 Task: Create a due date automation trigger when advanced on, on the monday before a card is due add dates starting in between 1 and 5 days at 11:00 AM.
Action: Mouse moved to (834, 253)
Screenshot: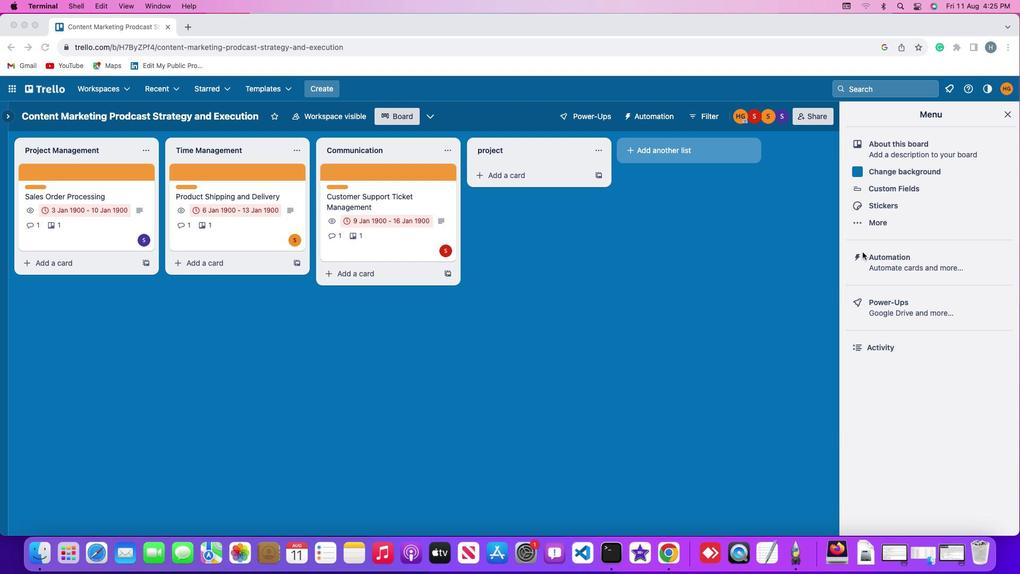 
Action: Mouse pressed left at (834, 253)
Screenshot: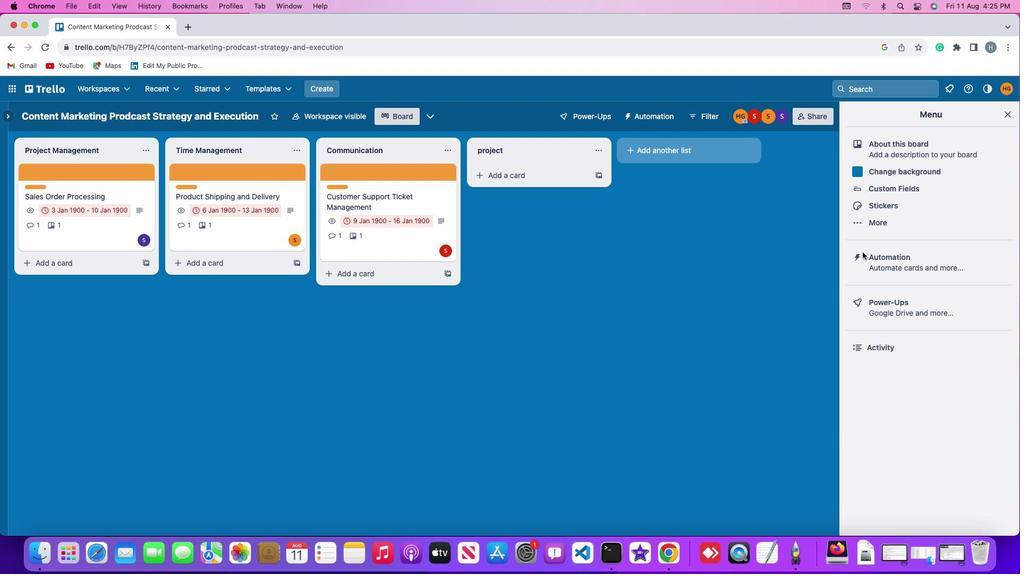 
Action: Mouse pressed left at (834, 253)
Screenshot: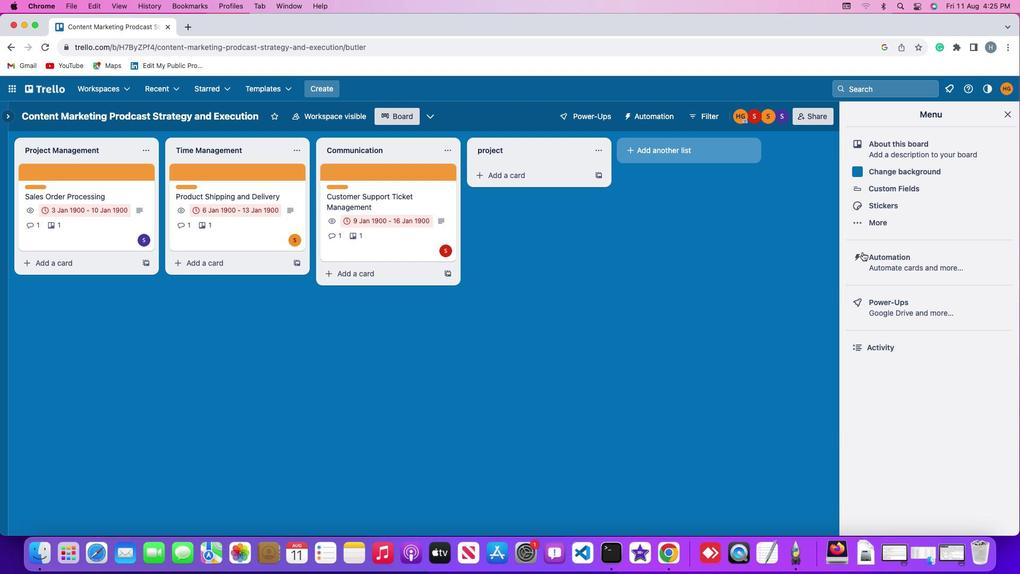 
Action: Mouse moved to (78, 252)
Screenshot: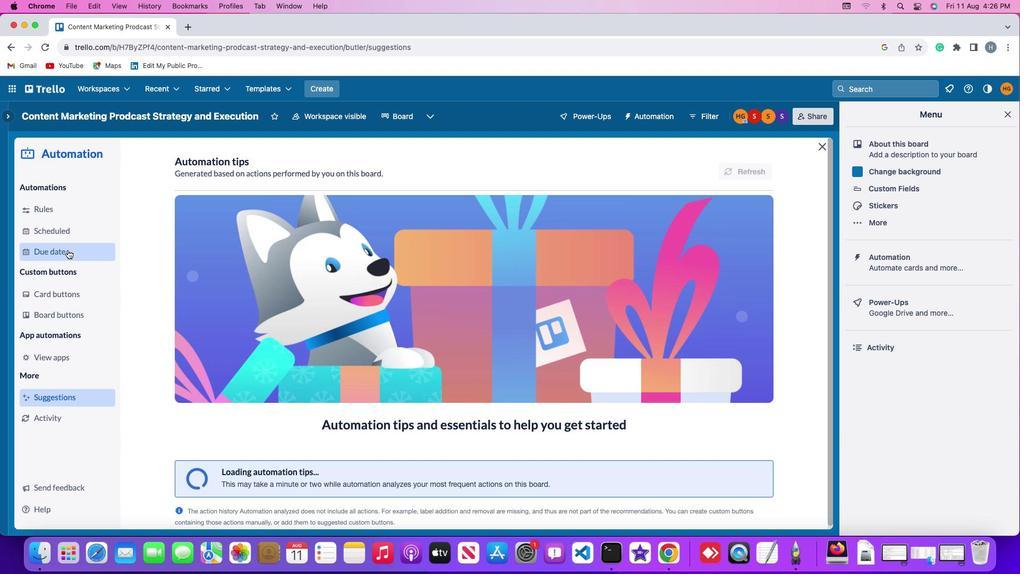 
Action: Mouse pressed left at (78, 252)
Screenshot: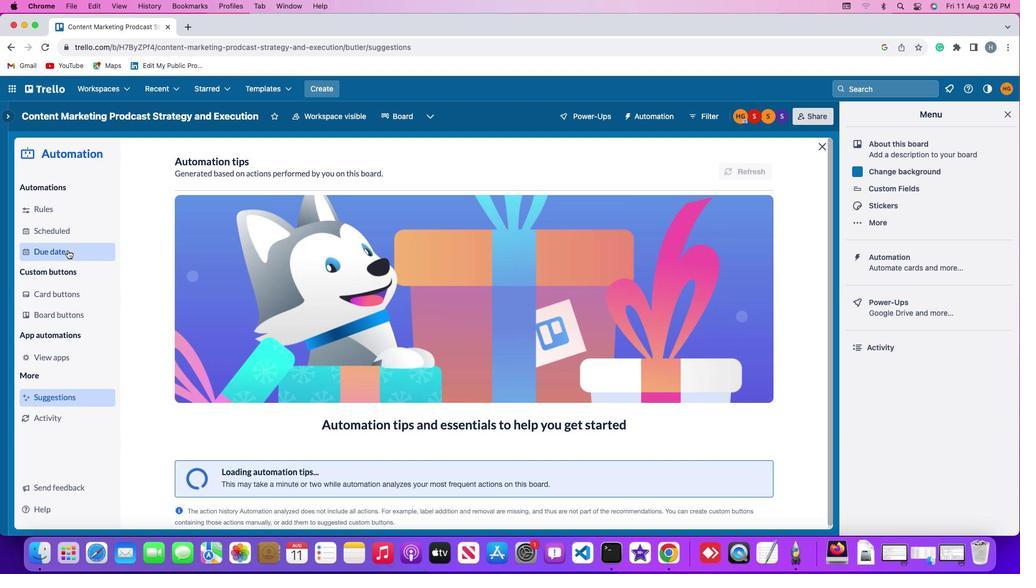 
Action: Mouse moved to (684, 214)
Screenshot: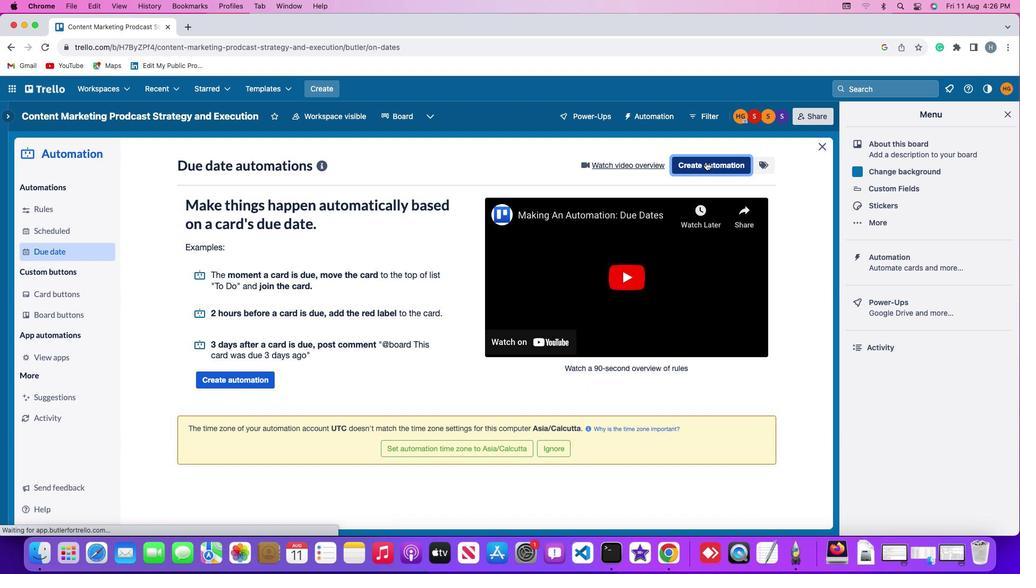 
Action: Mouse pressed left at (684, 214)
Screenshot: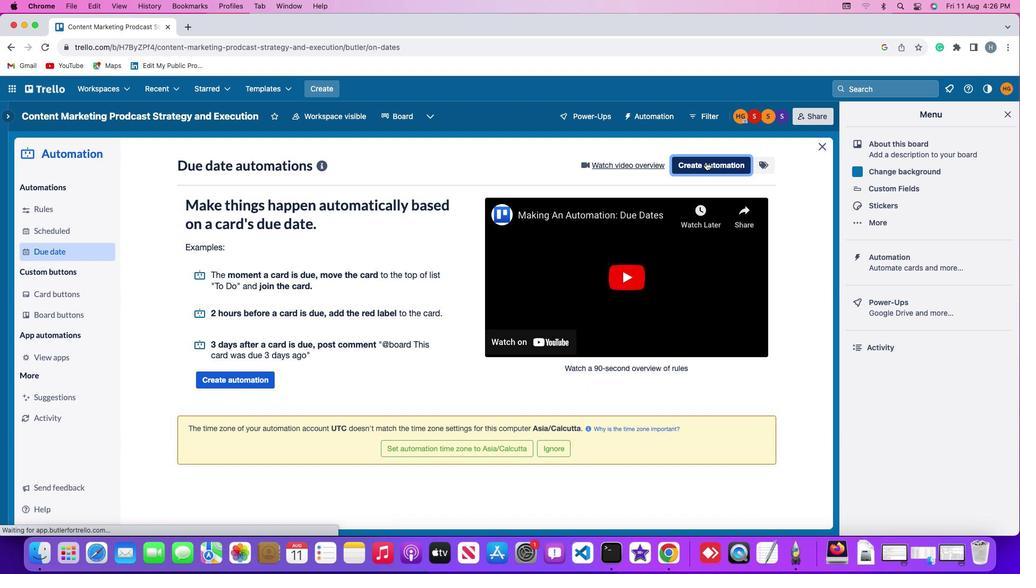 
Action: Mouse moved to (234, 261)
Screenshot: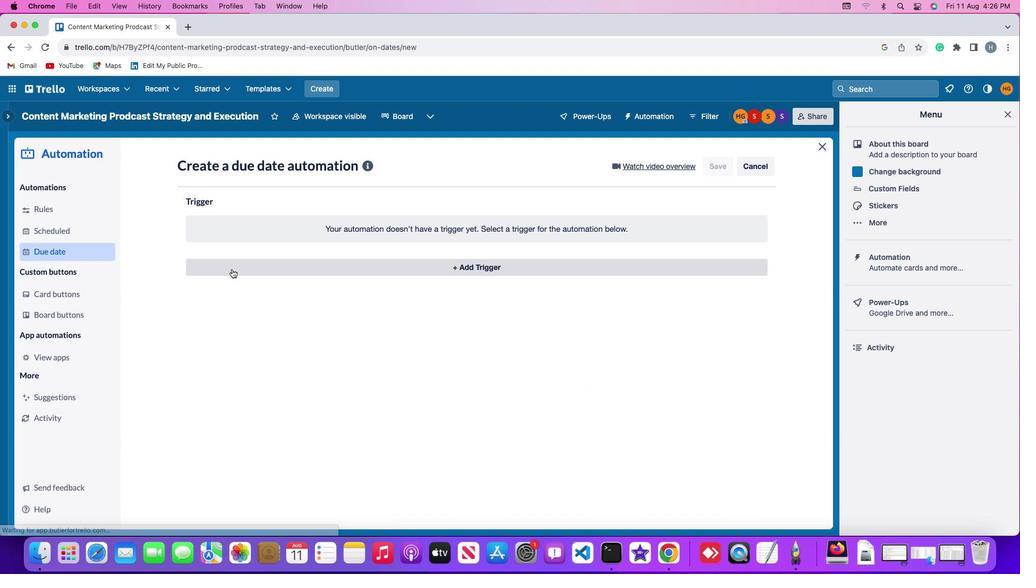 
Action: Mouse pressed left at (234, 261)
Screenshot: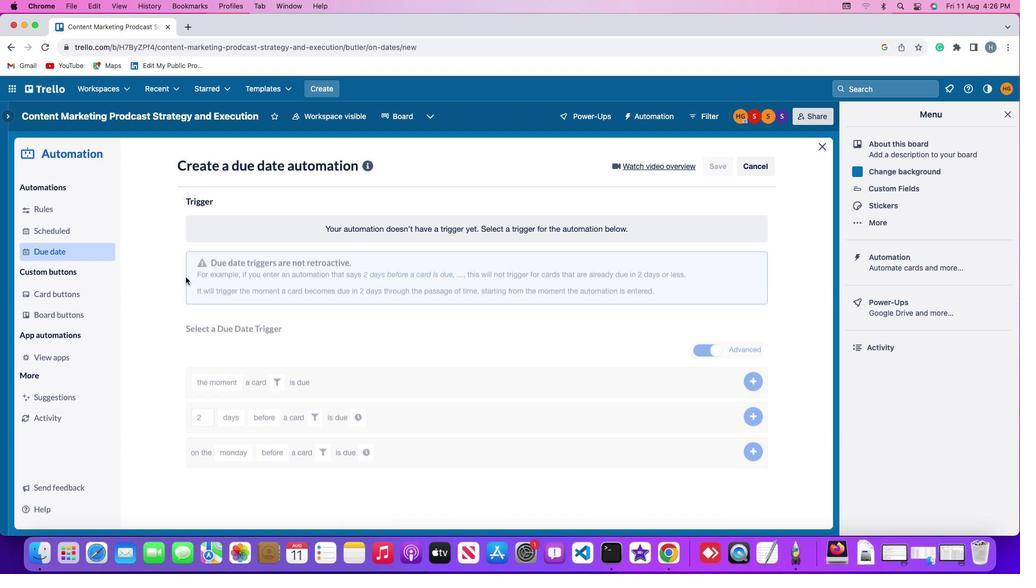 
Action: Mouse moved to (241, 345)
Screenshot: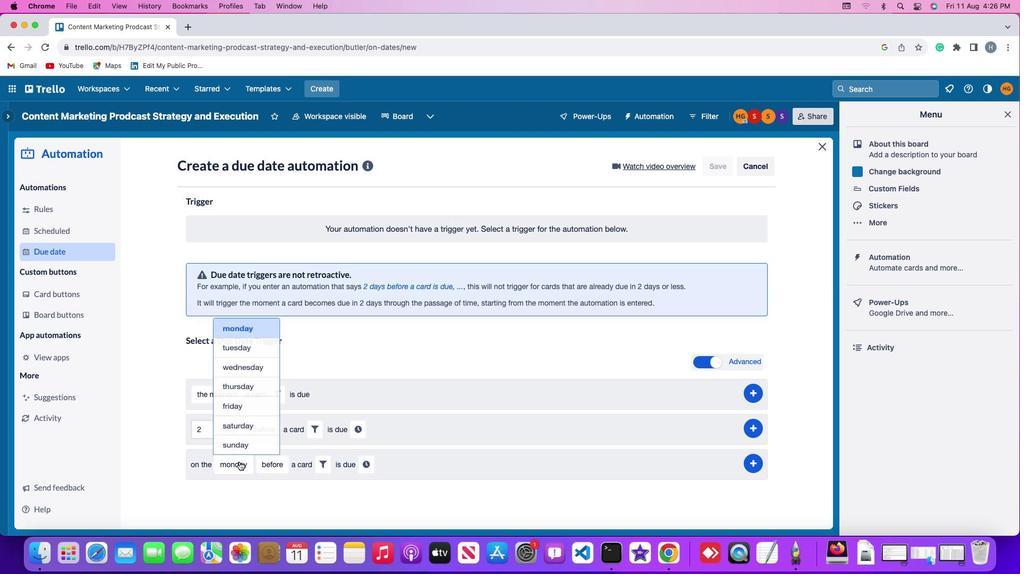 
Action: Mouse pressed left at (241, 345)
Screenshot: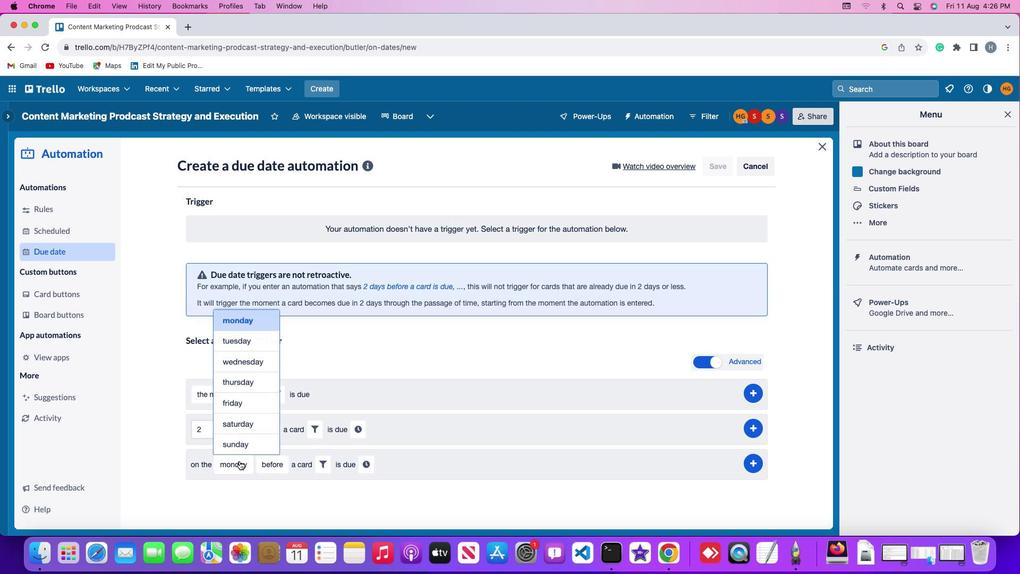 
Action: Mouse moved to (249, 282)
Screenshot: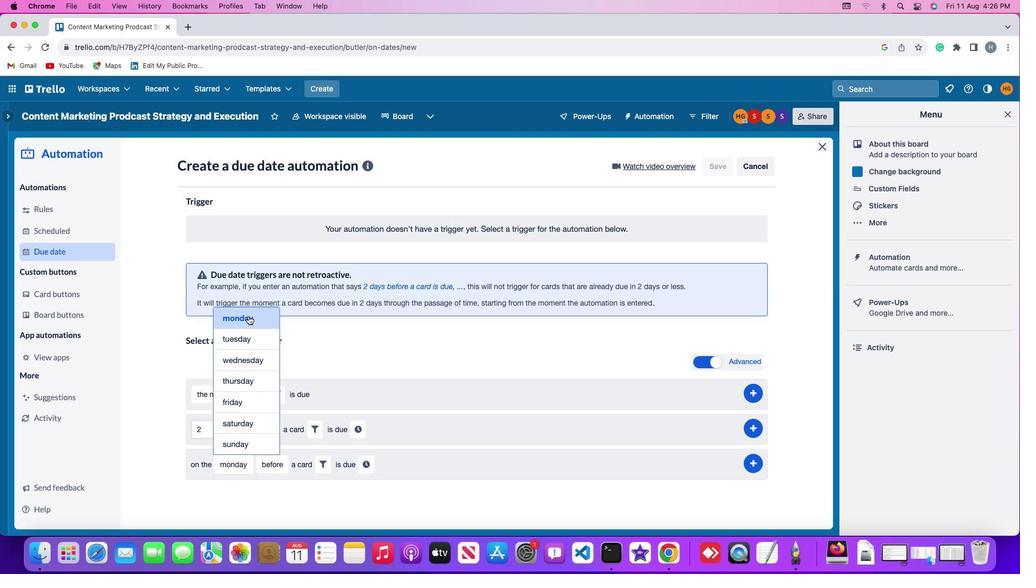 
Action: Mouse pressed left at (249, 282)
Screenshot: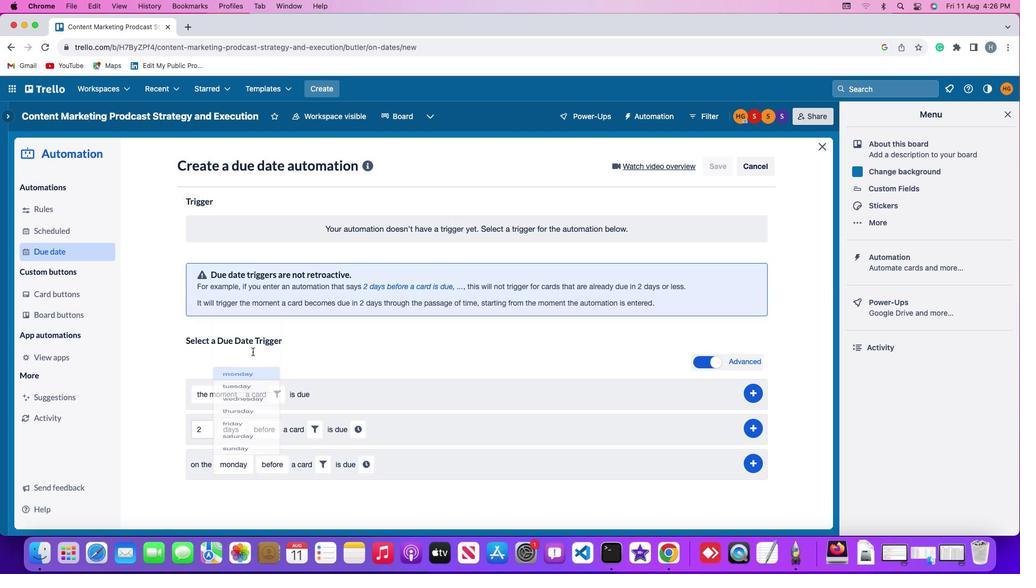 
Action: Mouse moved to (274, 344)
Screenshot: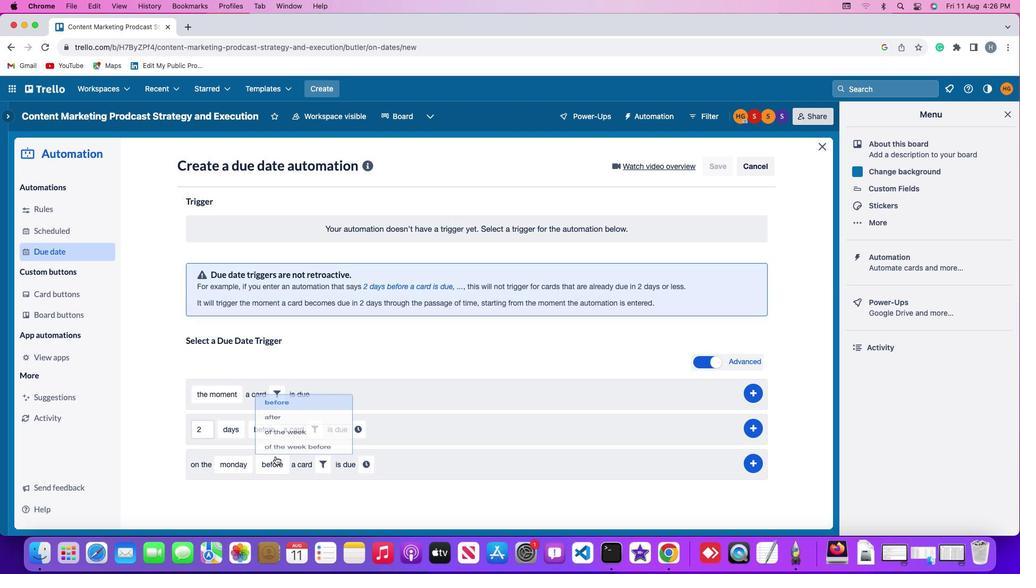 
Action: Mouse pressed left at (274, 344)
Screenshot: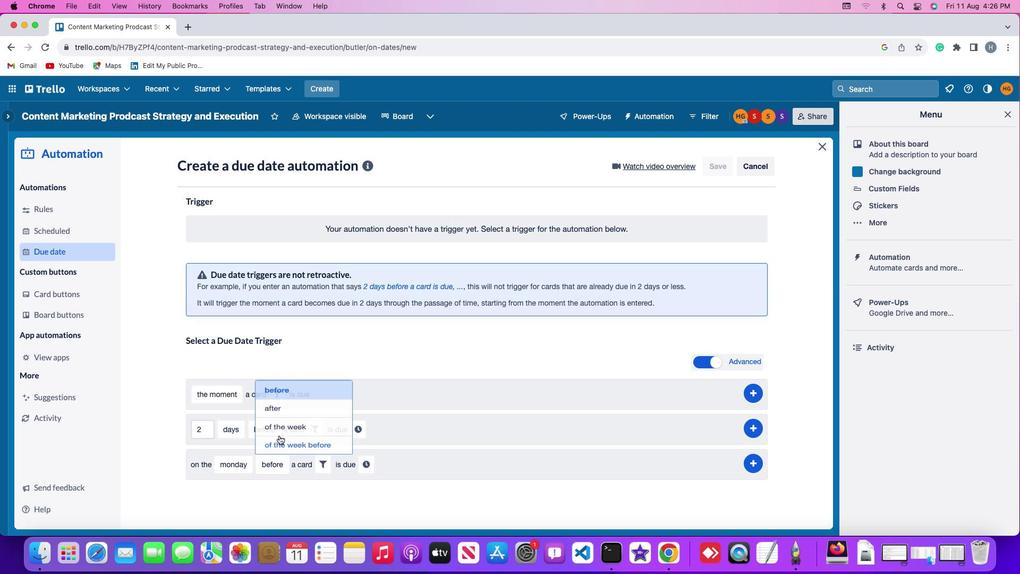 
Action: Mouse moved to (292, 307)
Screenshot: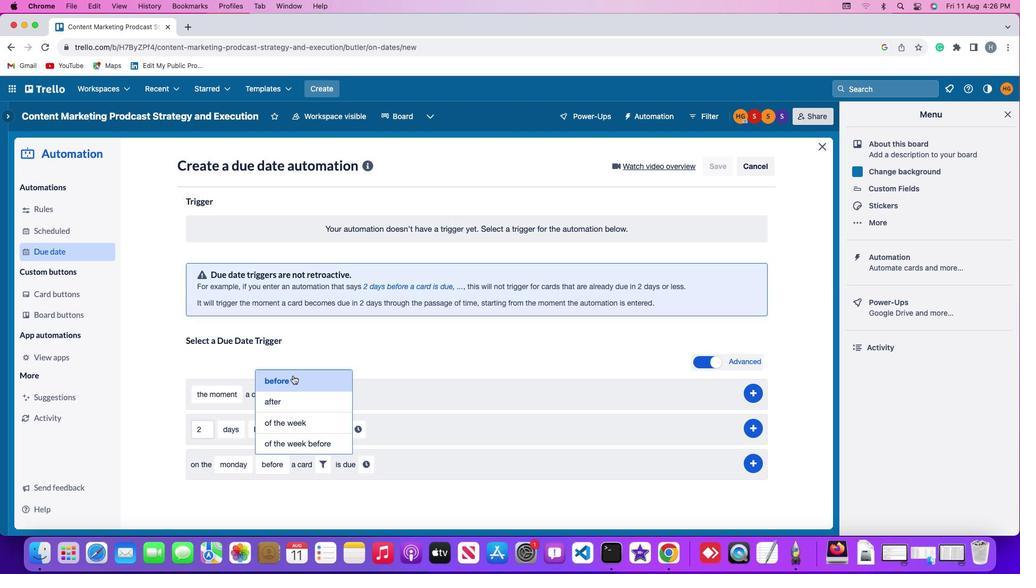 
Action: Mouse pressed left at (292, 307)
Screenshot: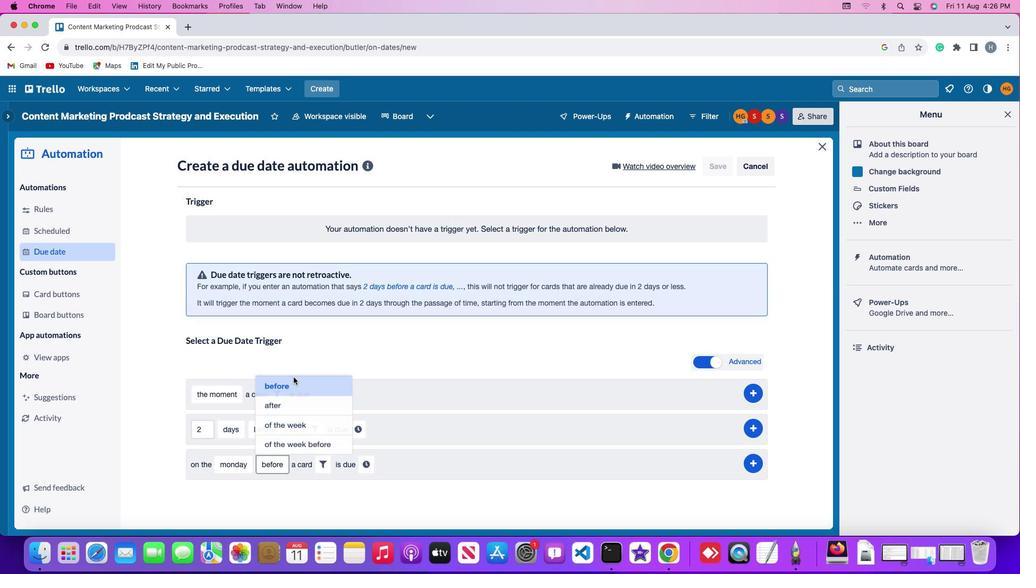 
Action: Mouse moved to (326, 343)
Screenshot: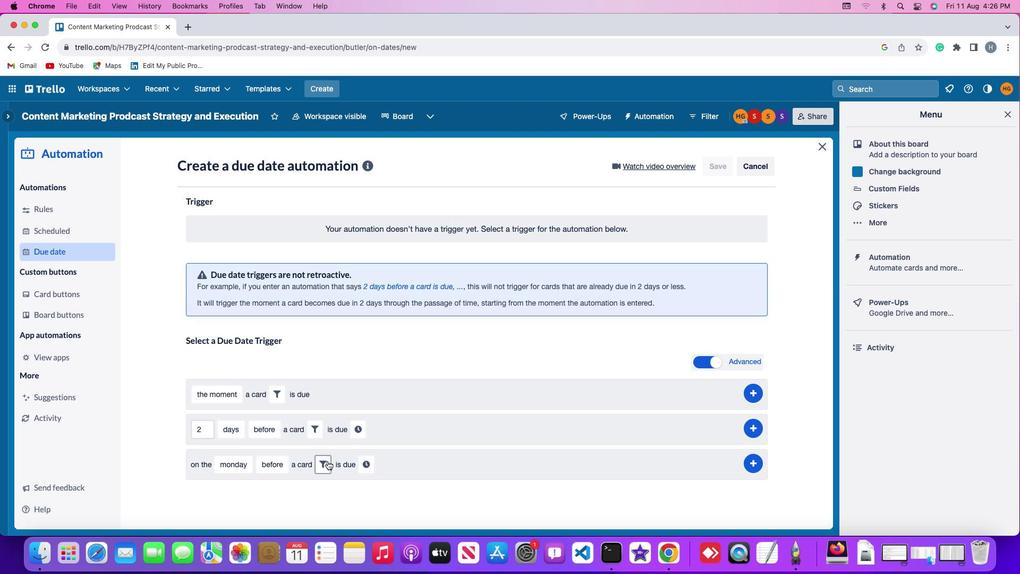 
Action: Mouse pressed left at (326, 343)
Screenshot: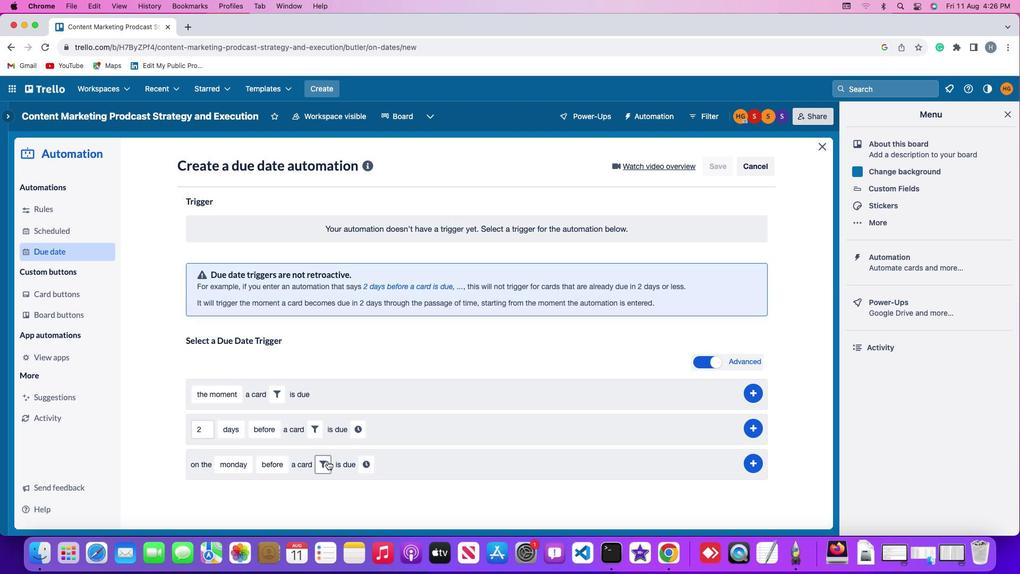 
Action: Mouse moved to (364, 358)
Screenshot: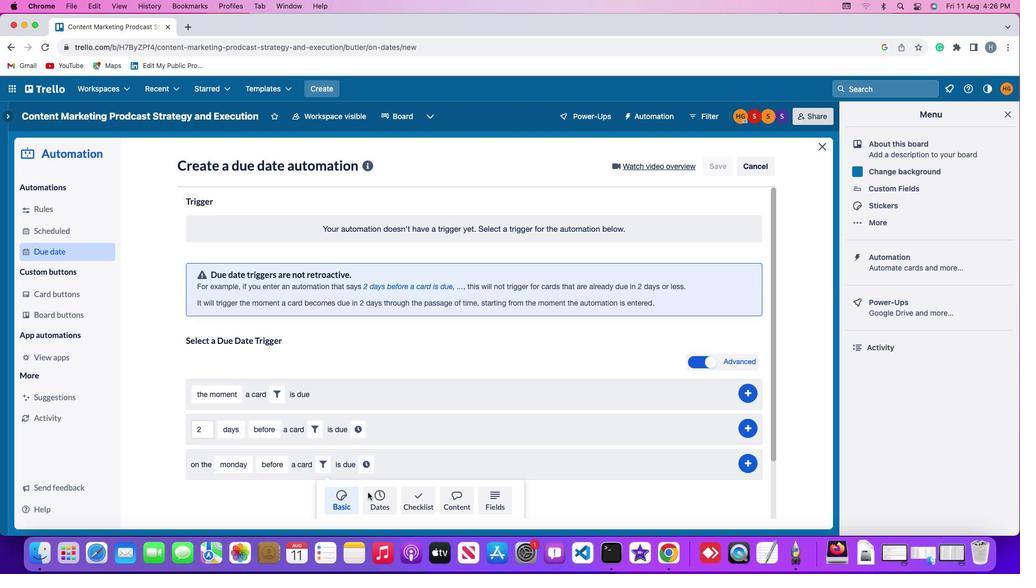 
Action: Mouse pressed left at (364, 358)
Screenshot: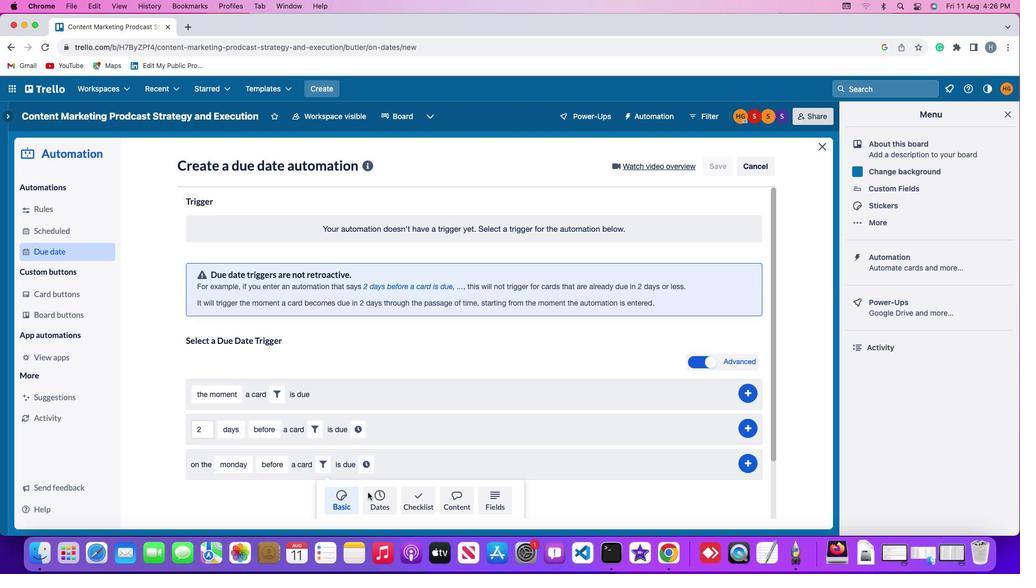 
Action: Mouse moved to (282, 364)
Screenshot: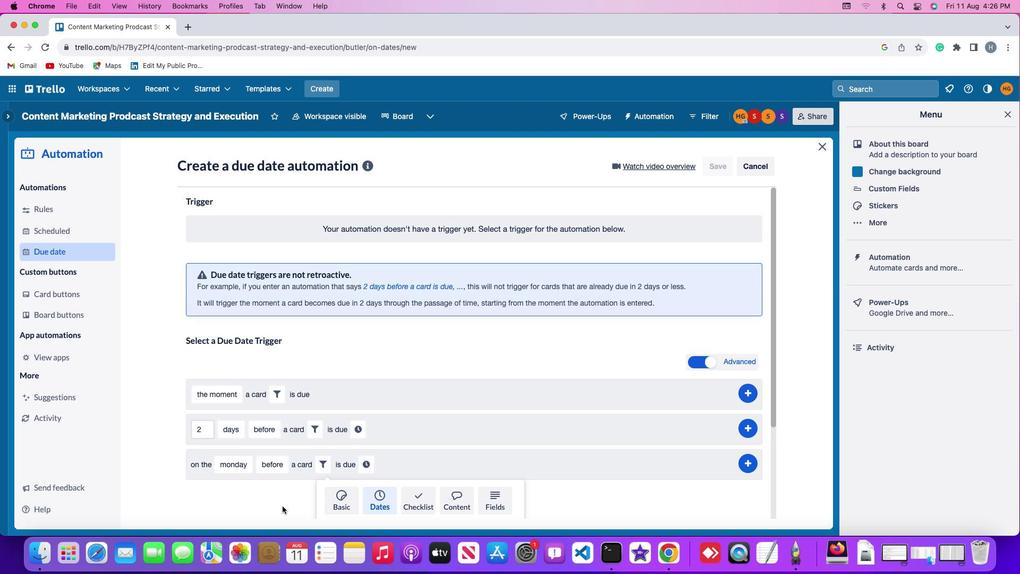 
Action: Mouse scrolled (282, 364) with delta (14, 143)
Screenshot: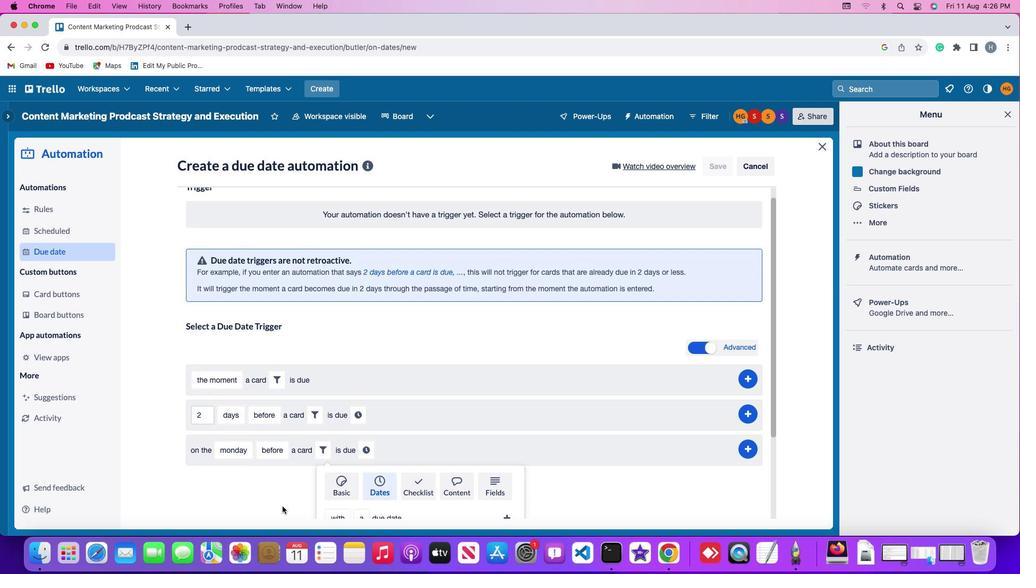 
Action: Mouse scrolled (282, 364) with delta (14, 143)
Screenshot: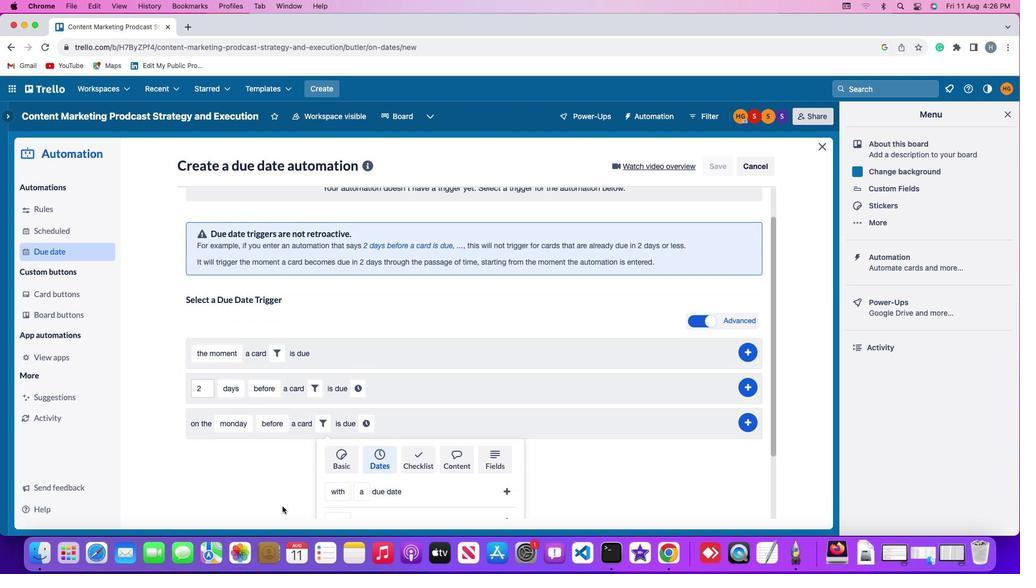 
Action: Mouse scrolled (282, 364) with delta (14, 143)
Screenshot: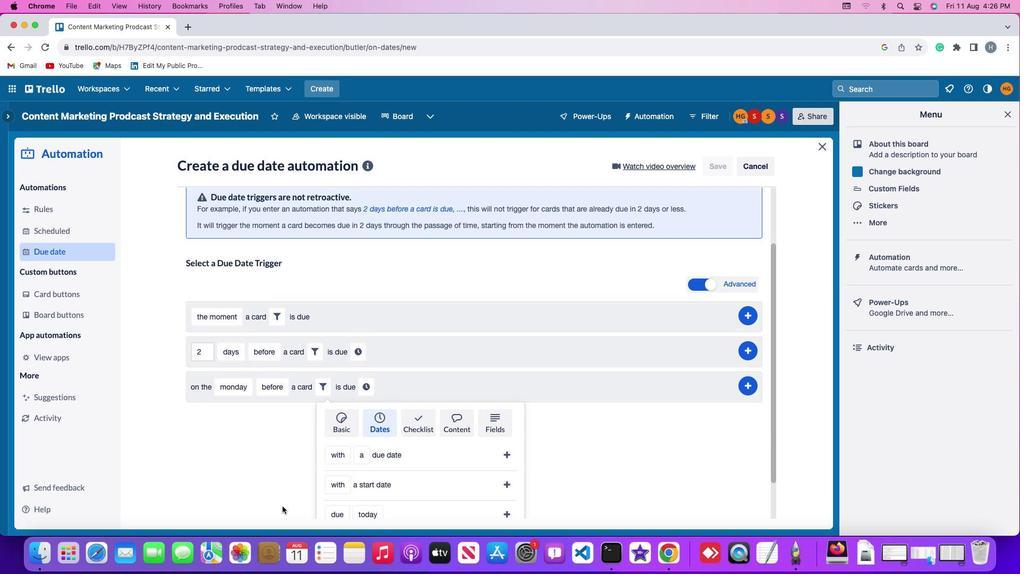 
Action: Mouse scrolled (282, 364) with delta (14, 143)
Screenshot: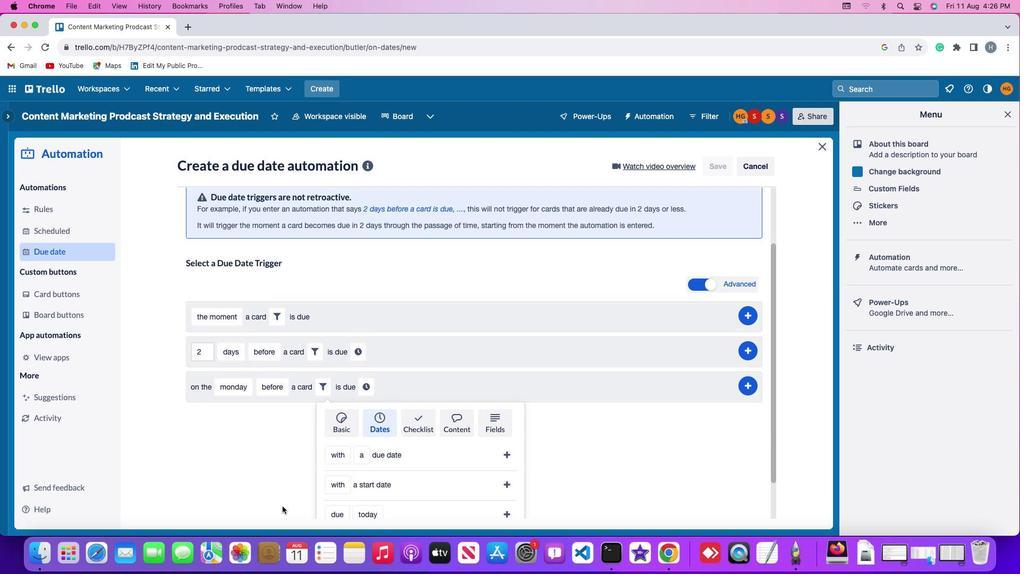 
Action: Mouse scrolled (282, 364) with delta (14, 142)
Screenshot: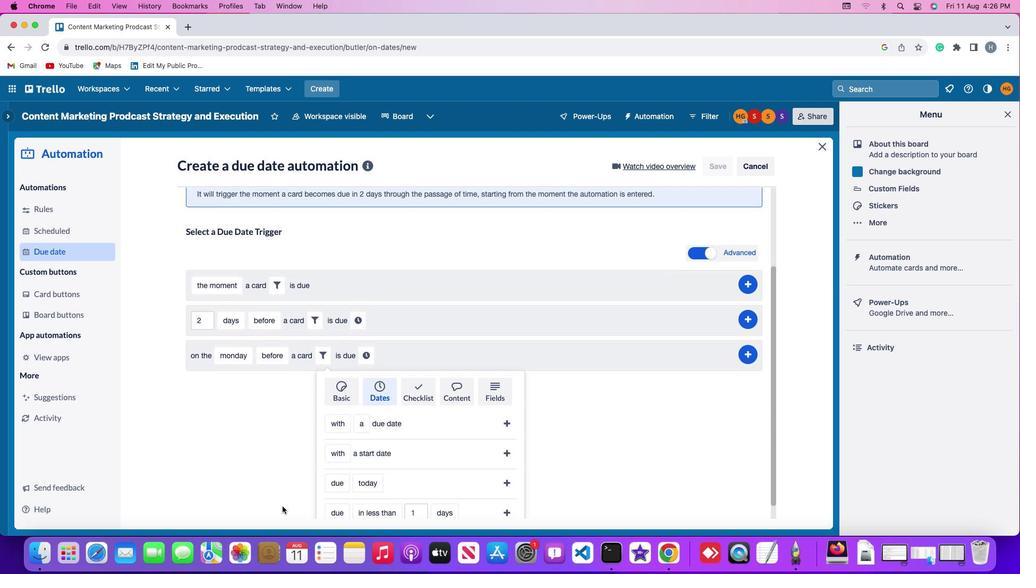 
Action: Mouse scrolled (282, 364) with delta (14, 143)
Screenshot: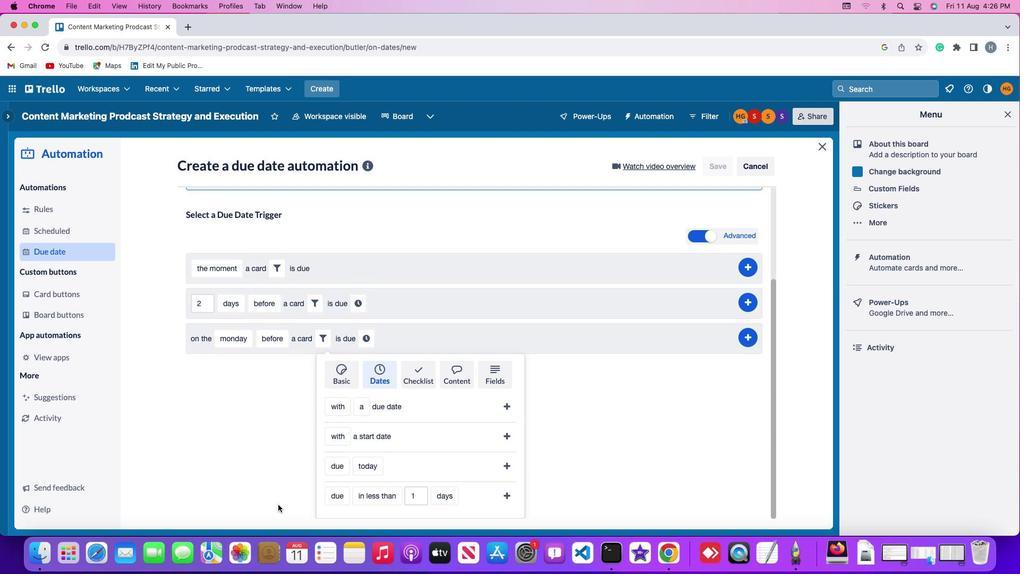 
Action: Mouse scrolled (282, 364) with delta (14, 143)
Screenshot: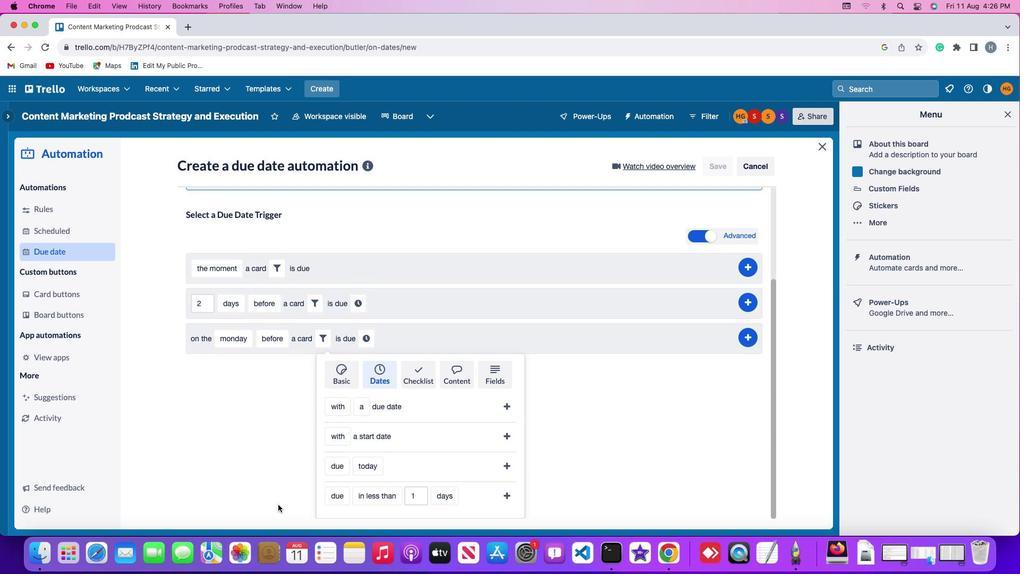 
Action: Mouse scrolled (282, 364) with delta (14, 143)
Screenshot: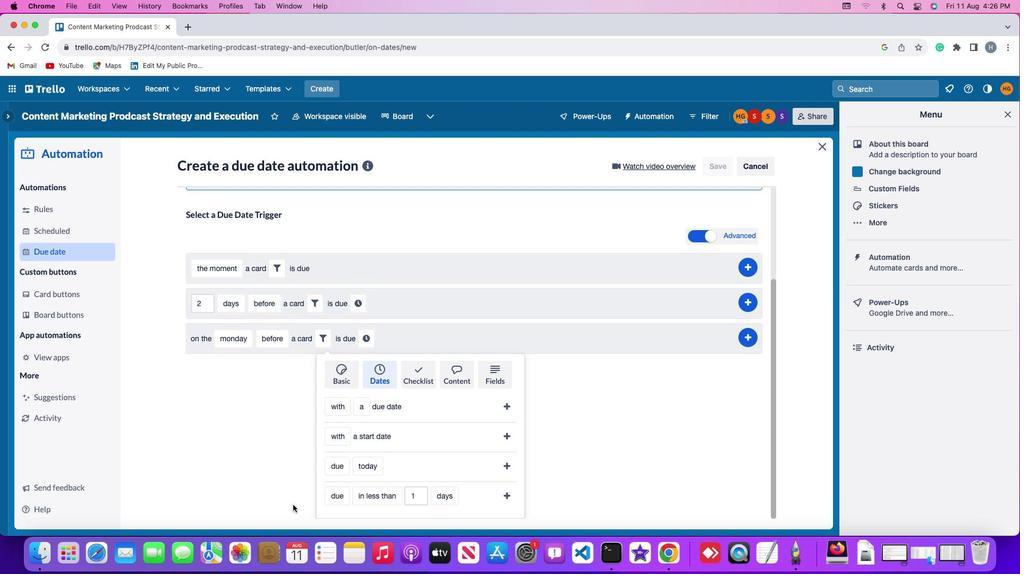 
Action: Mouse moved to (339, 361)
Screenshot: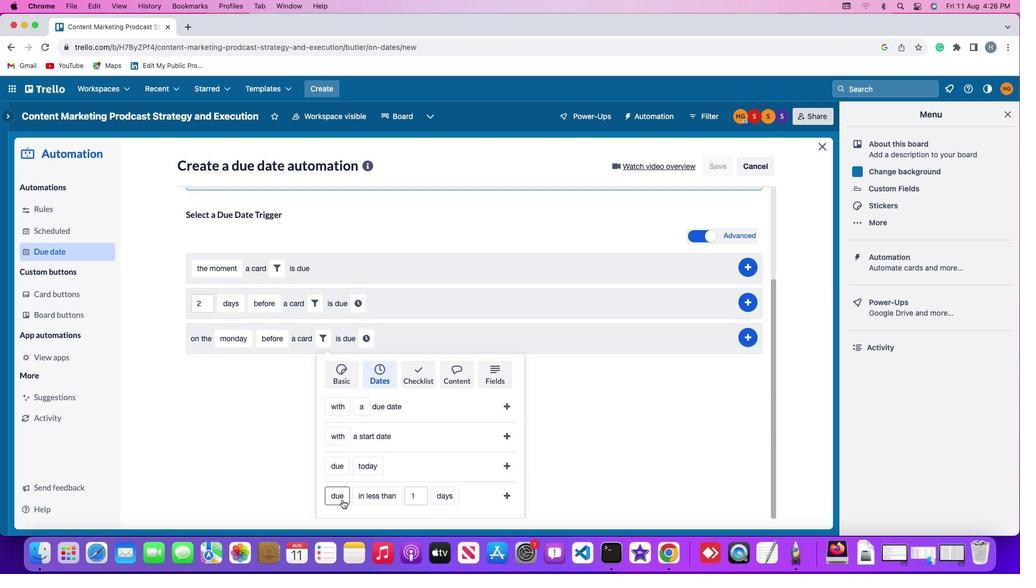 
Action: Mouse pressed left at (339, 361)
Screenshot: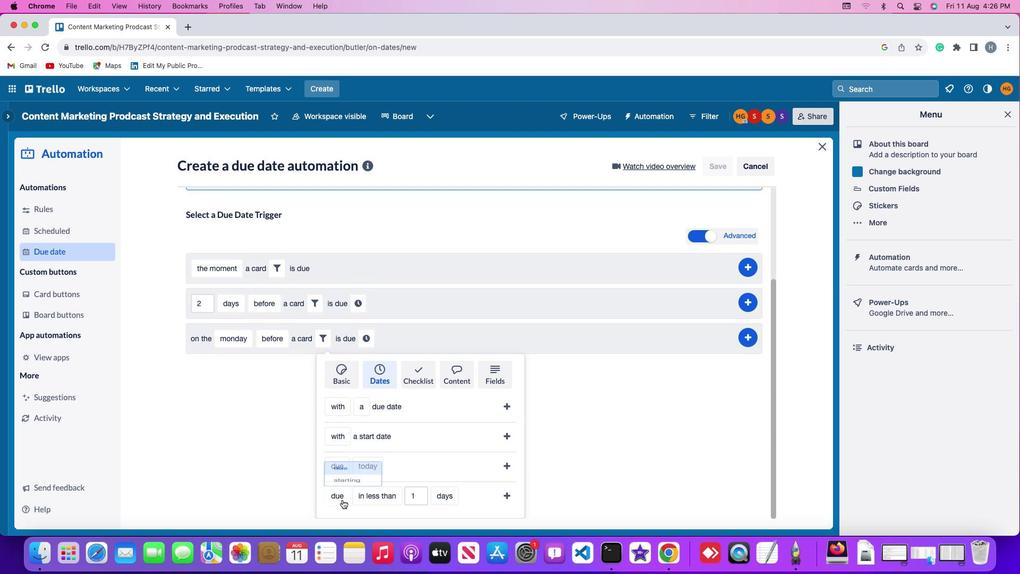 
Action: Mouse moved to (340, 349)
Screenshot: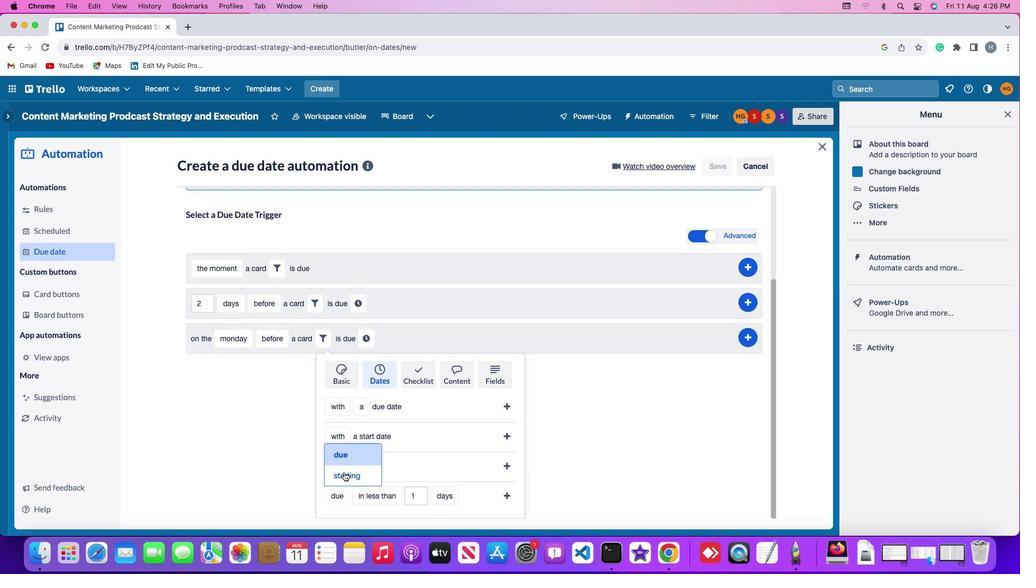 
Action: Mouse pressed left at (340, 349)
Screenshot: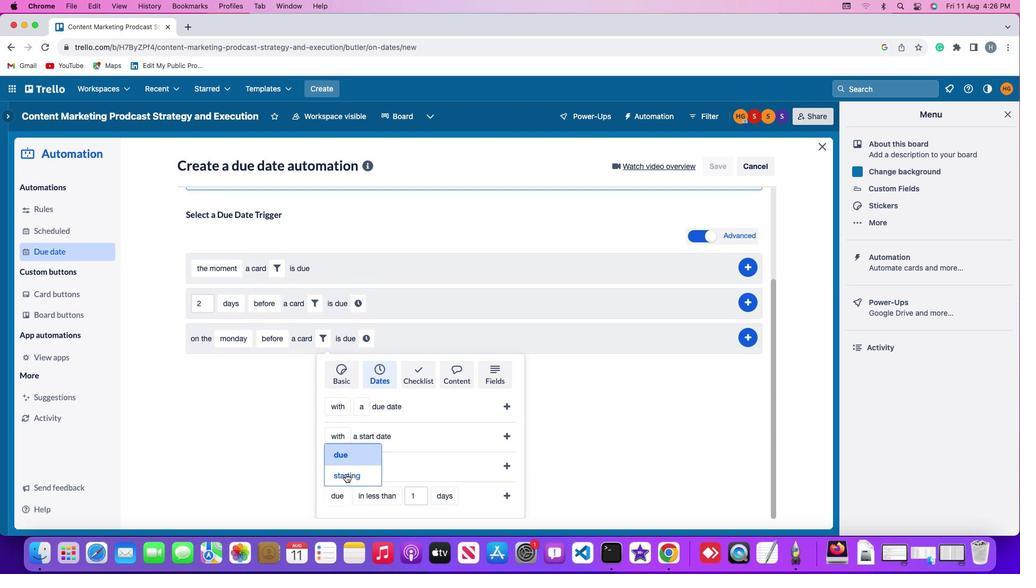 
Action: Mouse moved to (373, 360)
Screenshot: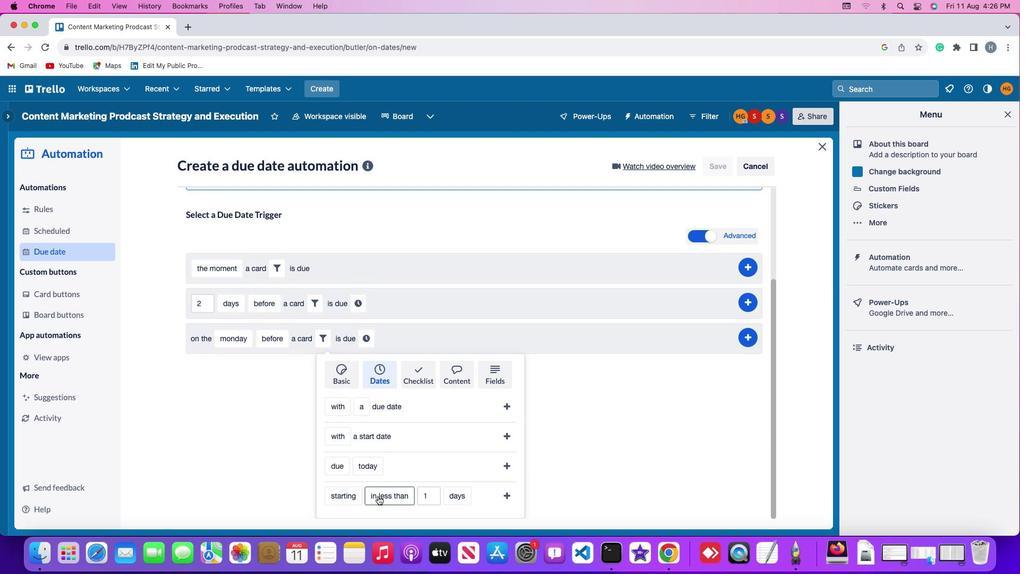 
Action: Mouse pressed left at (373, 360)
Screenshot: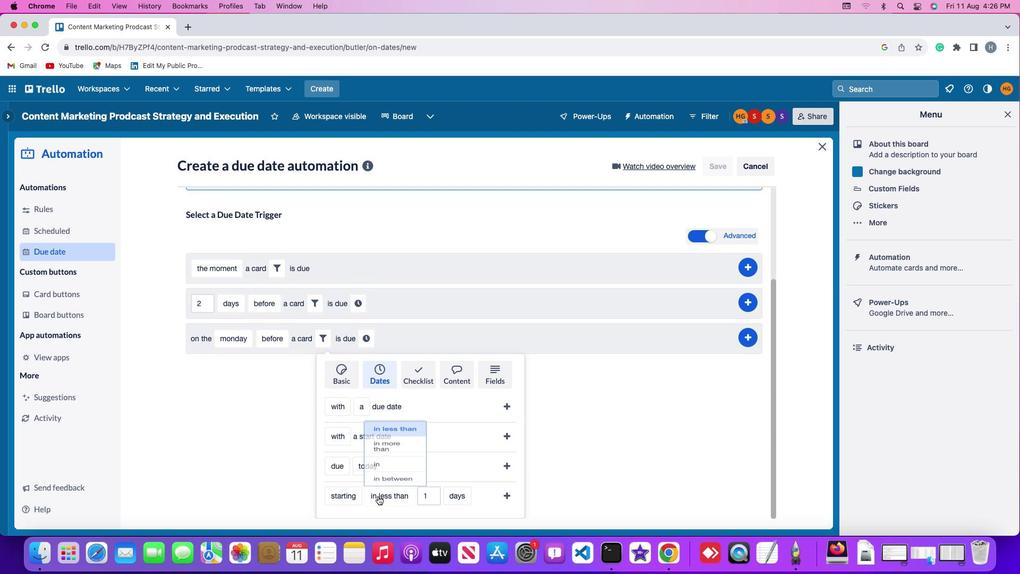 
Action: Mouse moved to (378, 353)
Screenshot: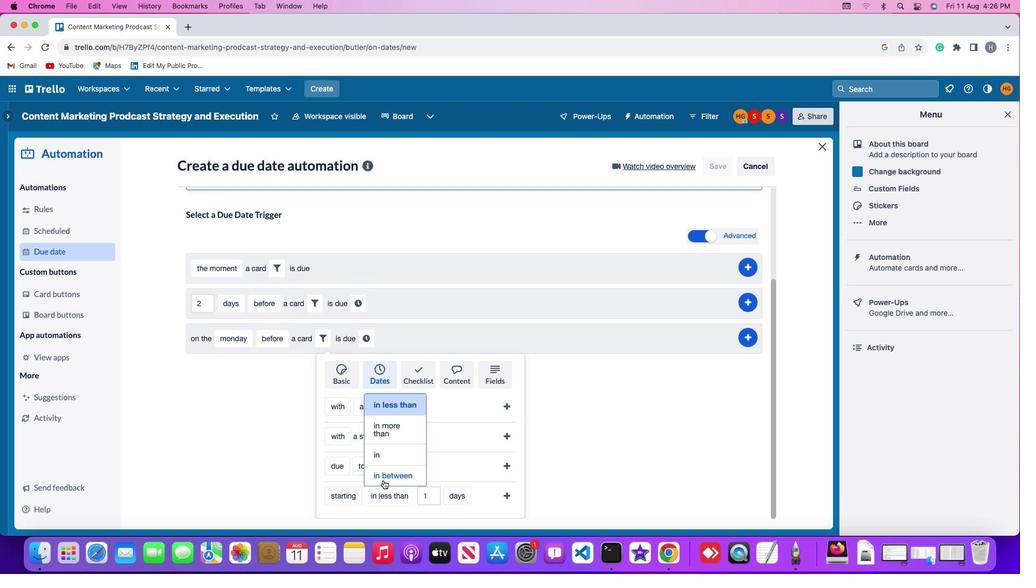 
Action: Mouse pressed left at (378, 353)
Screenshot: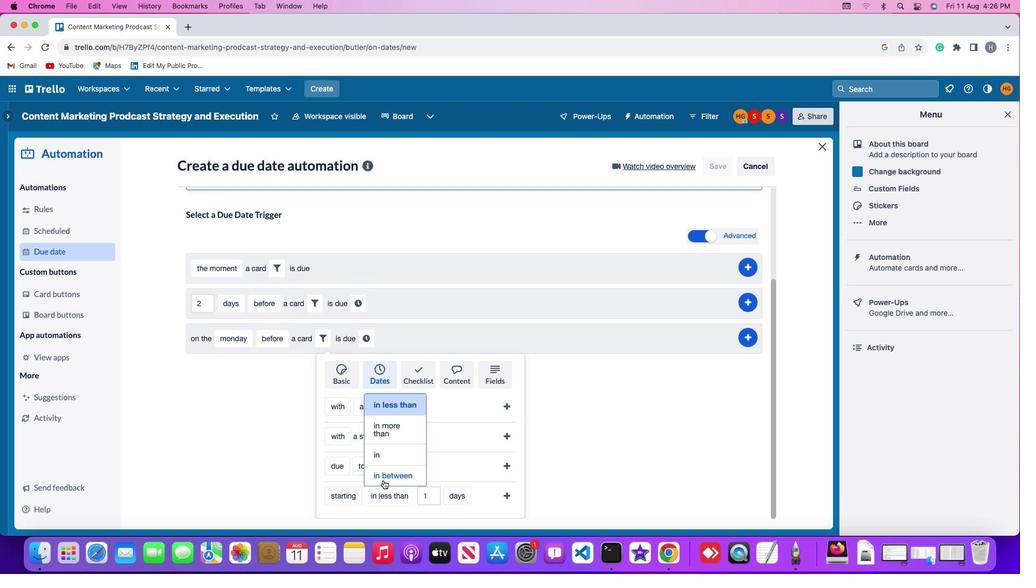 
Action: Mouse moved to (424, 359)
Screenshot: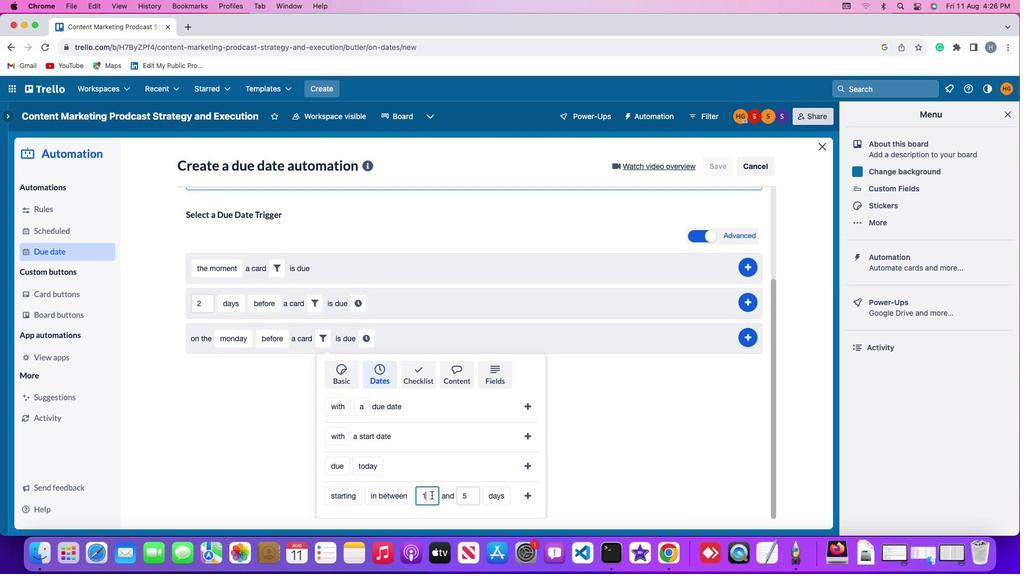 
Action: Mouse pressed left at (424, 359)
Screenshot: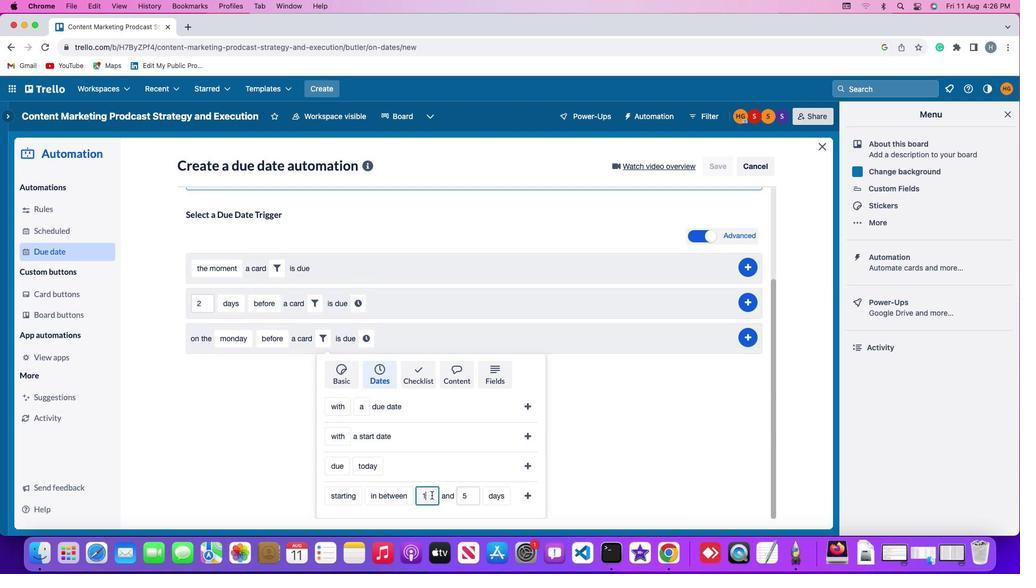 
Action: Mouse moved to (424, 359)
Screenshot: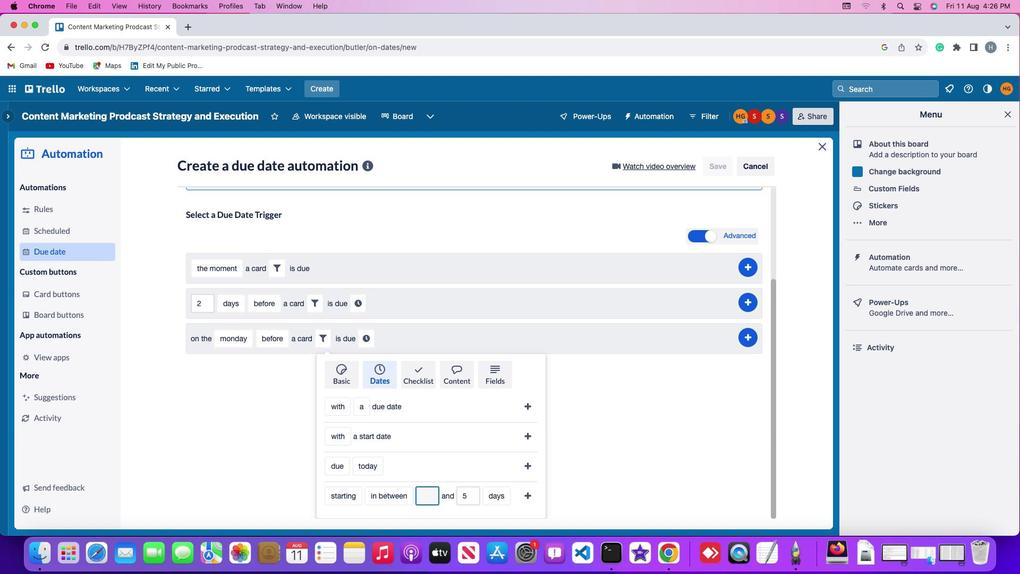 
Action: Key pressed Key.backspace'1'
Screenshot: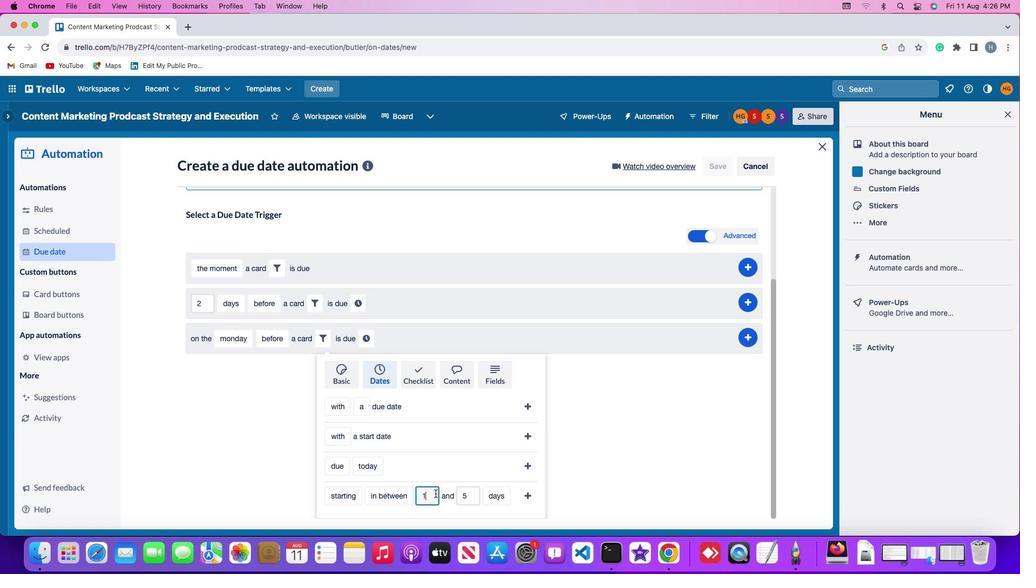 
Action: Mouse moved to (464, 359)
Screenshot: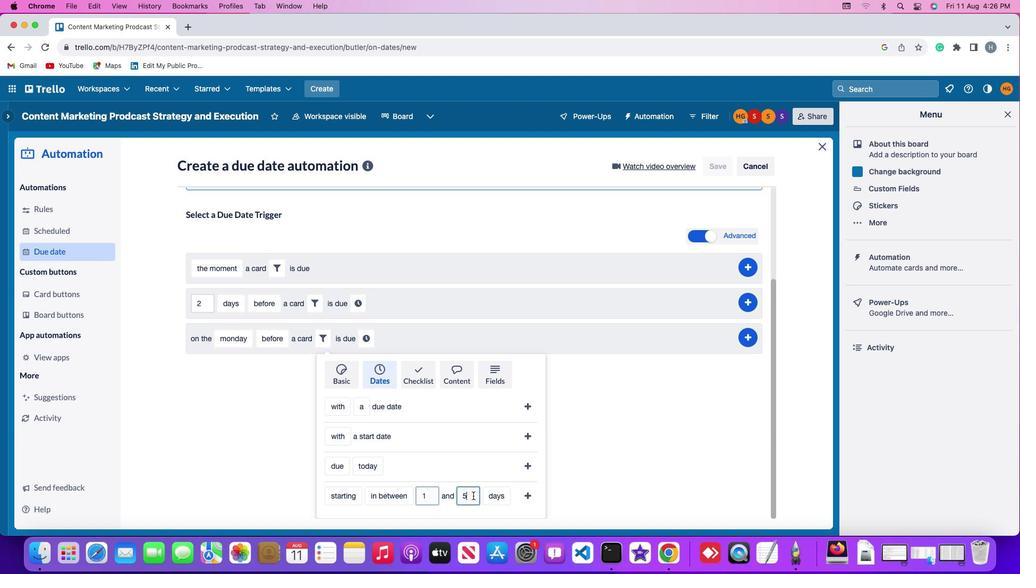 
Action: Mouse pressed left at (464, 359)
Screenshot: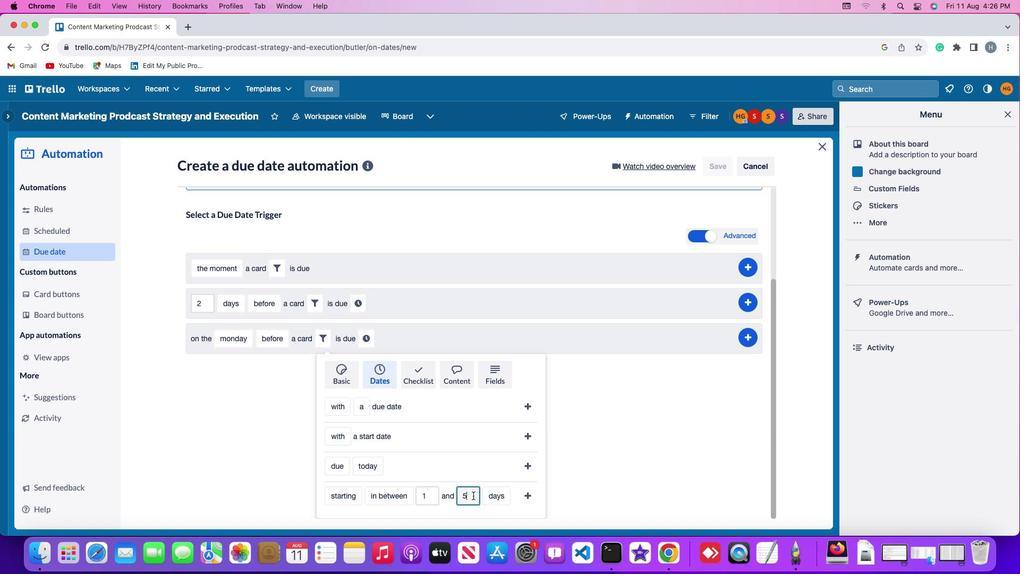 
Action: Mouse moved to (464, 359)
Screenshot: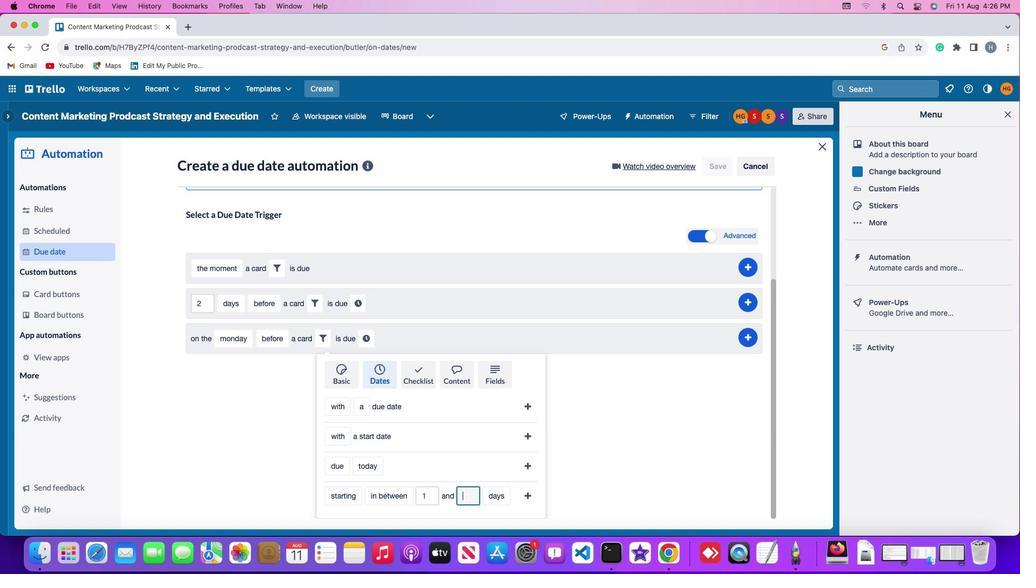 
Action: Key pressed Key.backspace'5'
Screenshot: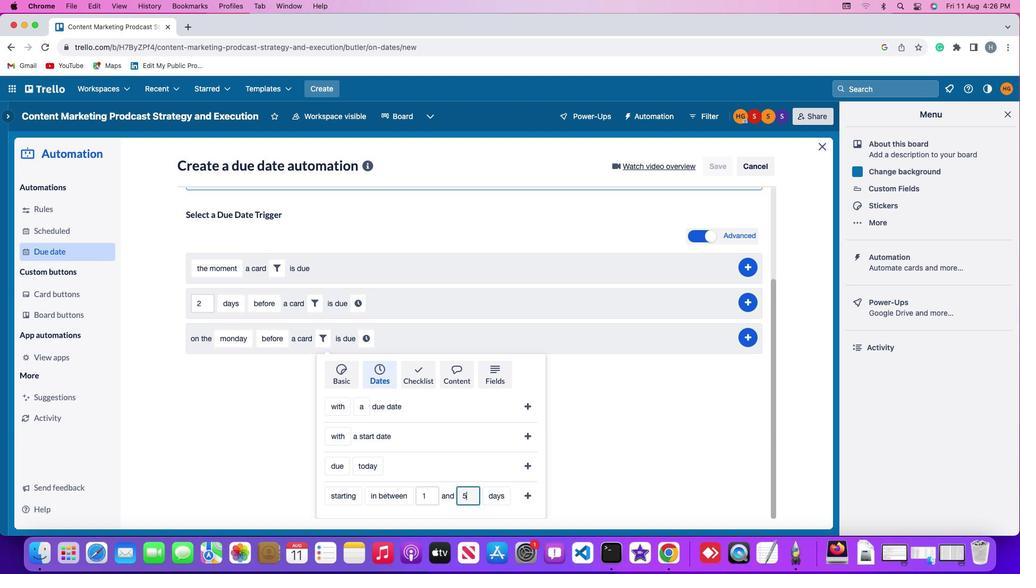 
Action: Mouse moved to (485, 359)
Screenshot: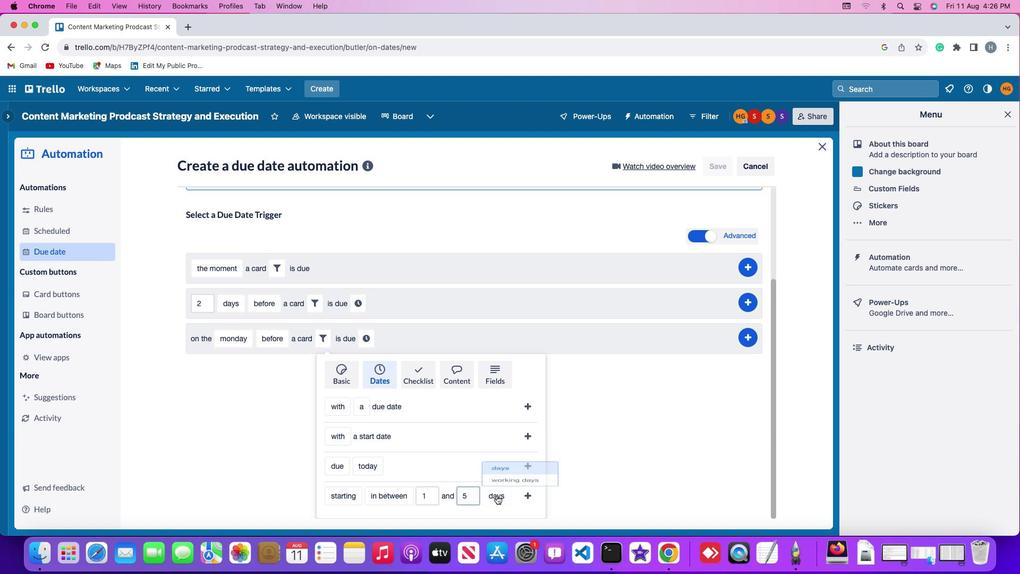 
Action: Mouse pressed left at (485, 359)
Screenshot: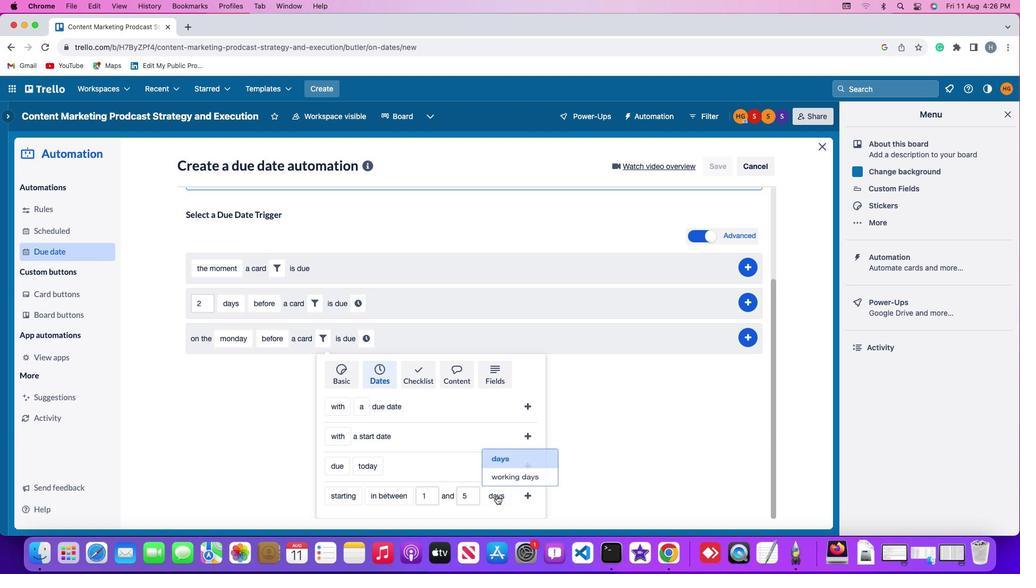 
Action: Mouse moved to (502, 342)
Screenshot: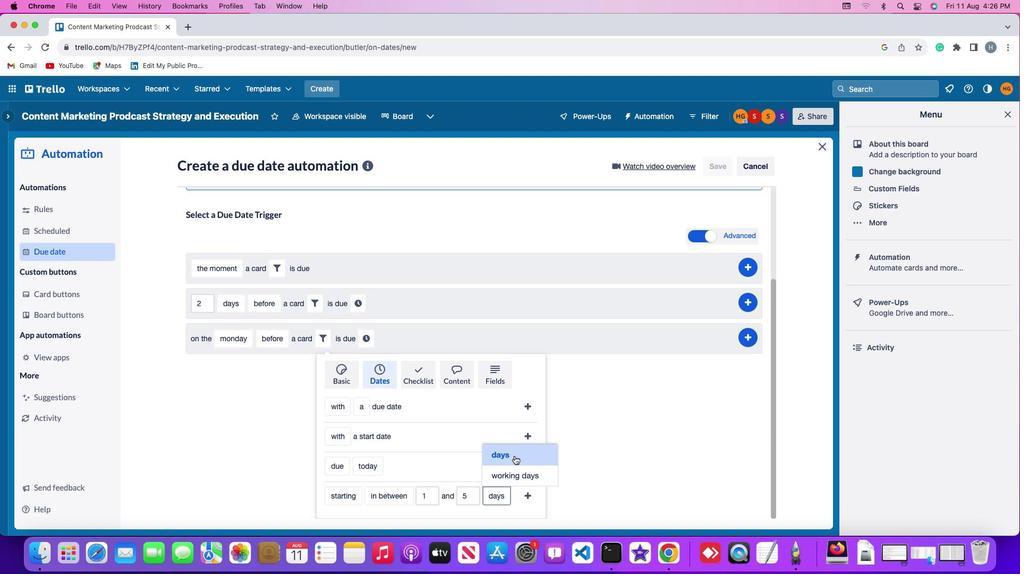 
Action: Mouse pressed left at (502, 342)
Screenshot: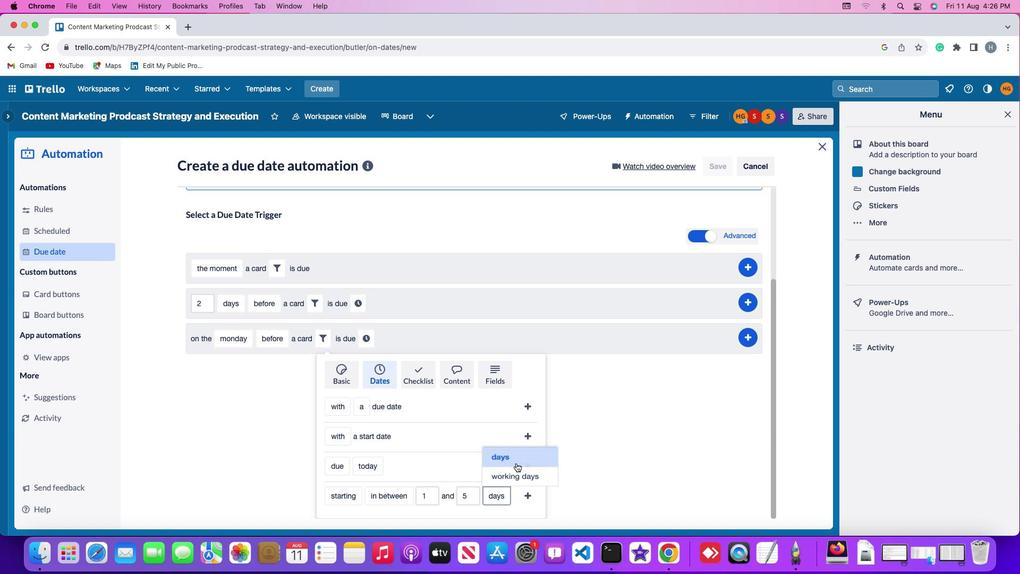 
Action: Mouse moved to (517, 358)
Screenshot: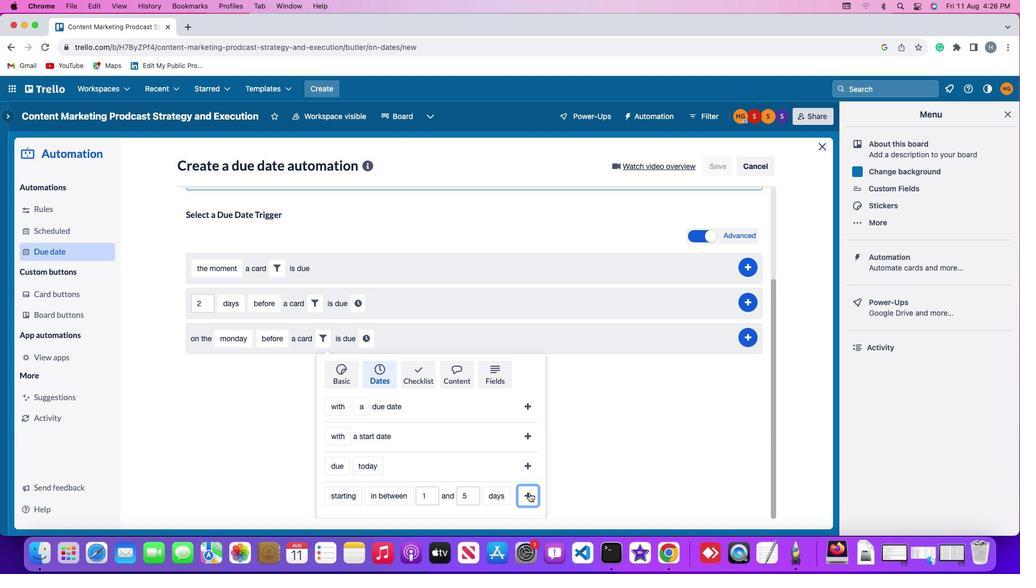 
Action: Mouse pressed left at (517, 358)
Screenshot: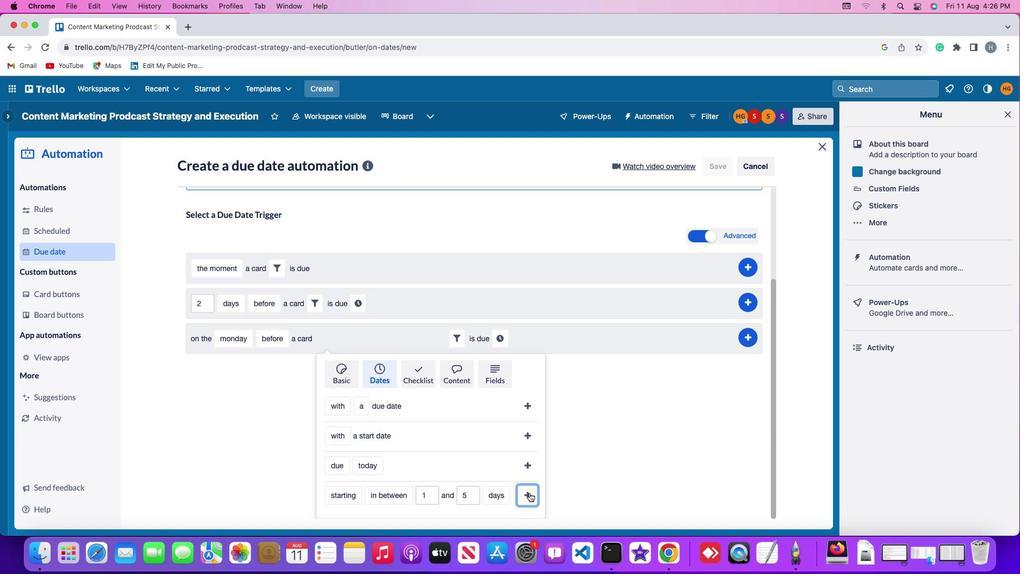 
Action: Mouse moved to (489, 346)
Screenshot: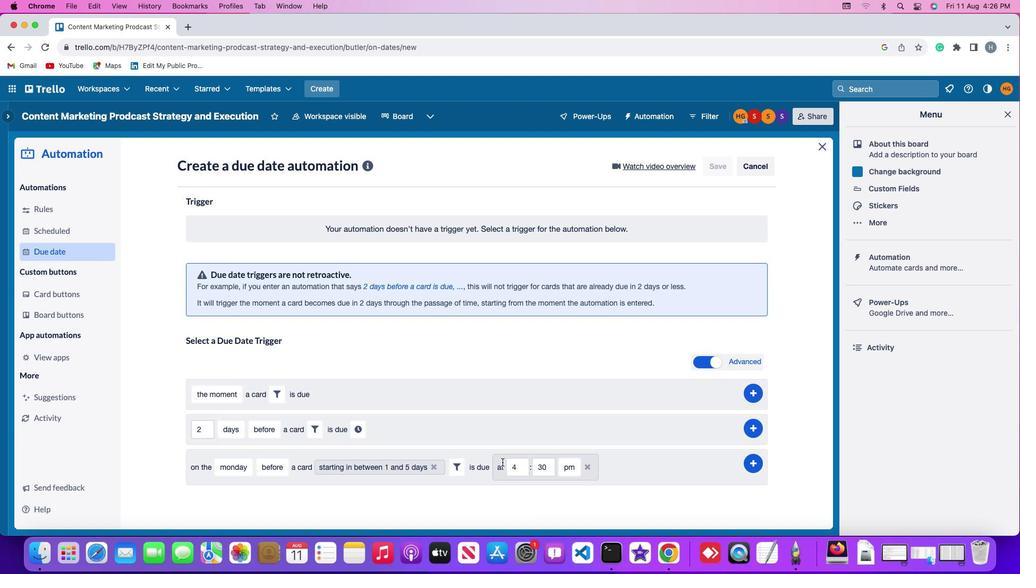 
Action: Mouse pressed left at (489, 346)
Screenshot: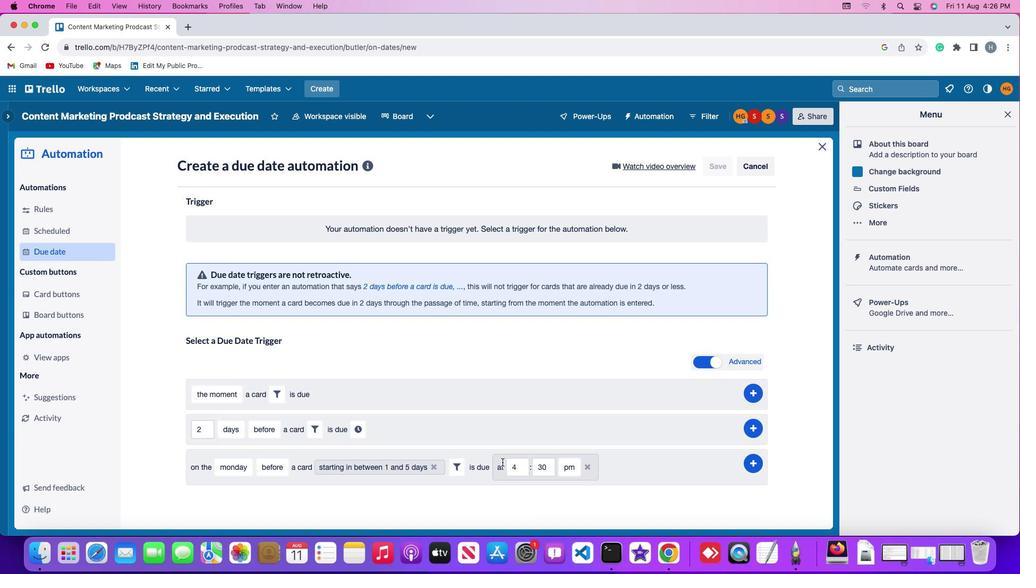 
Action: Mouse moved to (511, 347)
Screenshot: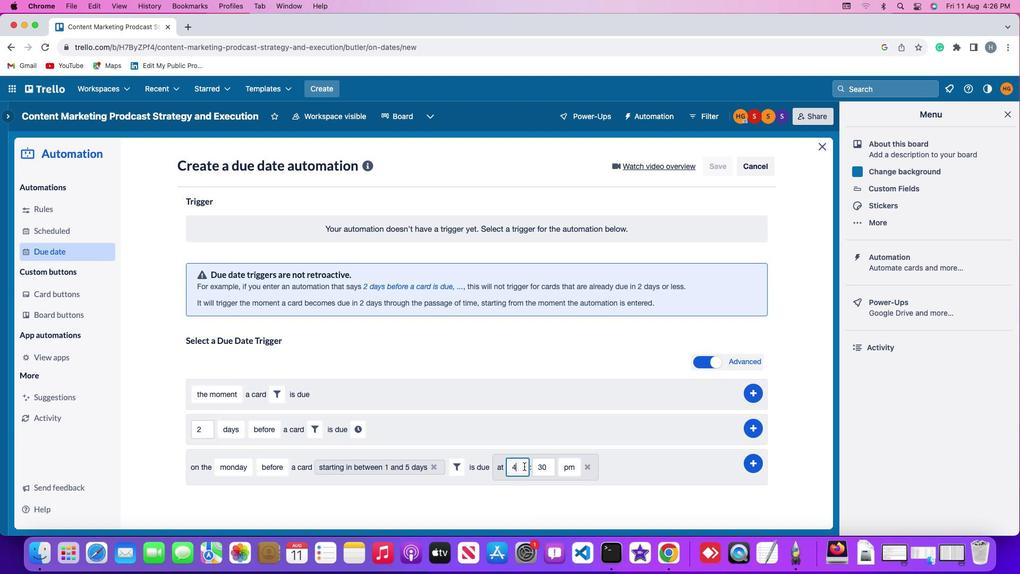 
Action: Mouse pressed left at (511, 347)
Screenshot: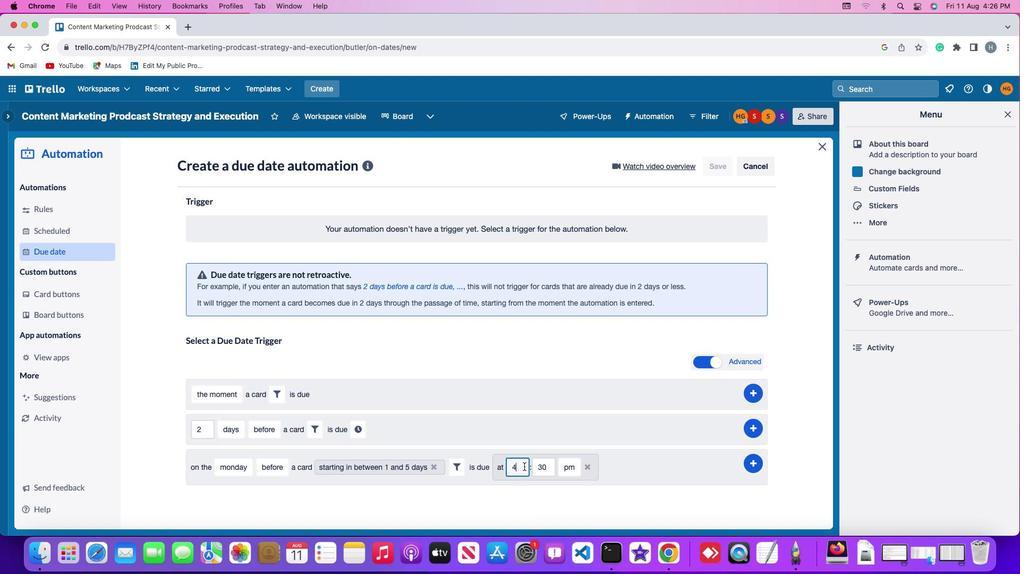 
Action: Mouse moved to (512, 347)
Screenshot: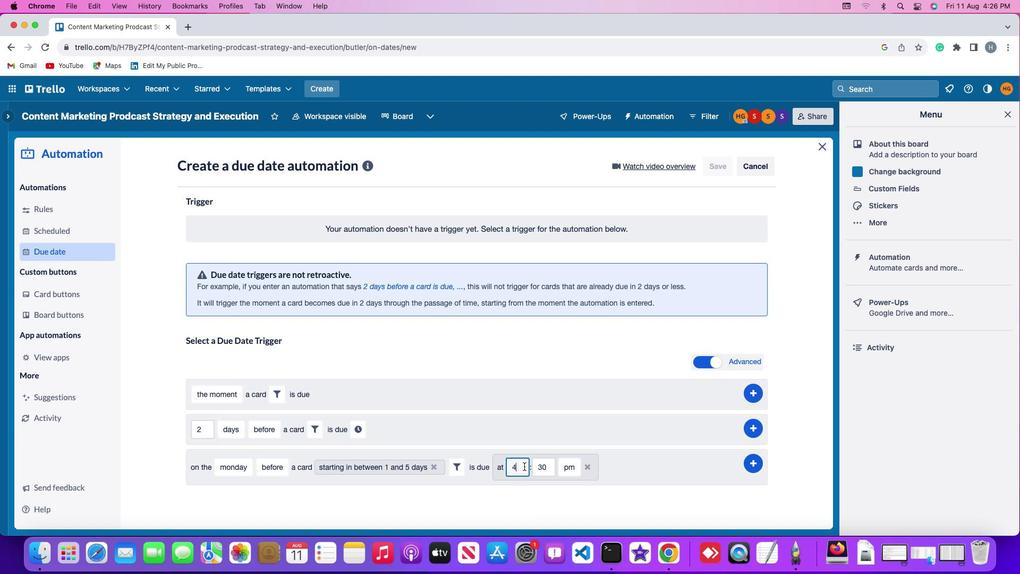 
Action: Key pressed Key.backspace'1''1'
Screenshot: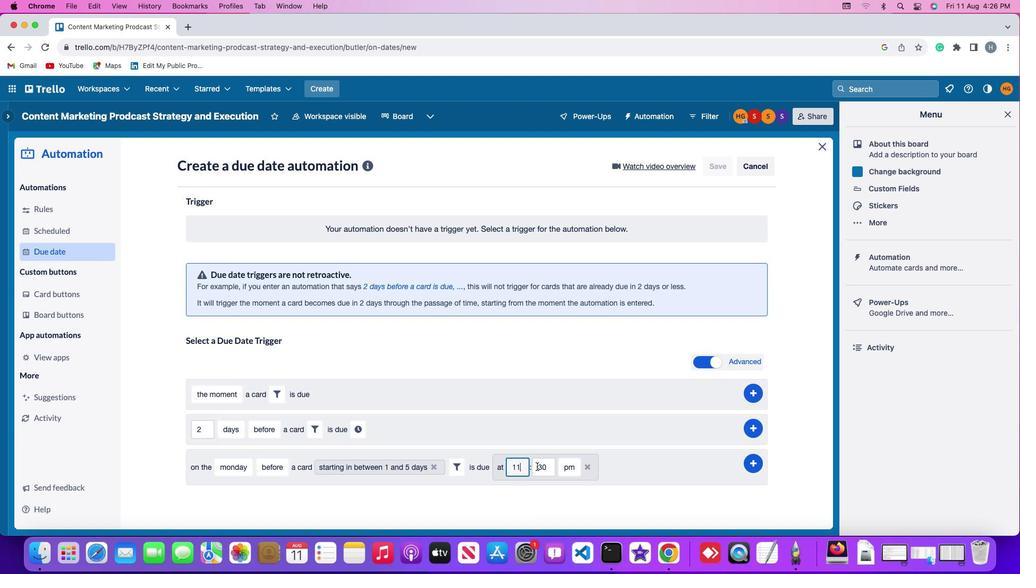 
Action: Mouse moved to (539, 346)
Screenshot: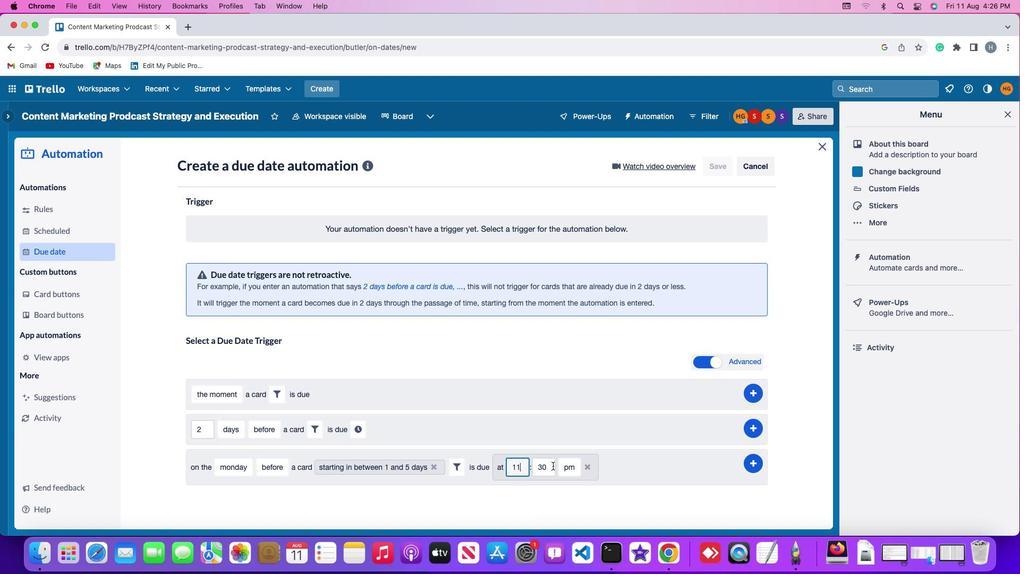 
Action: Mouse pressed left at (539, 346)
Screenshot: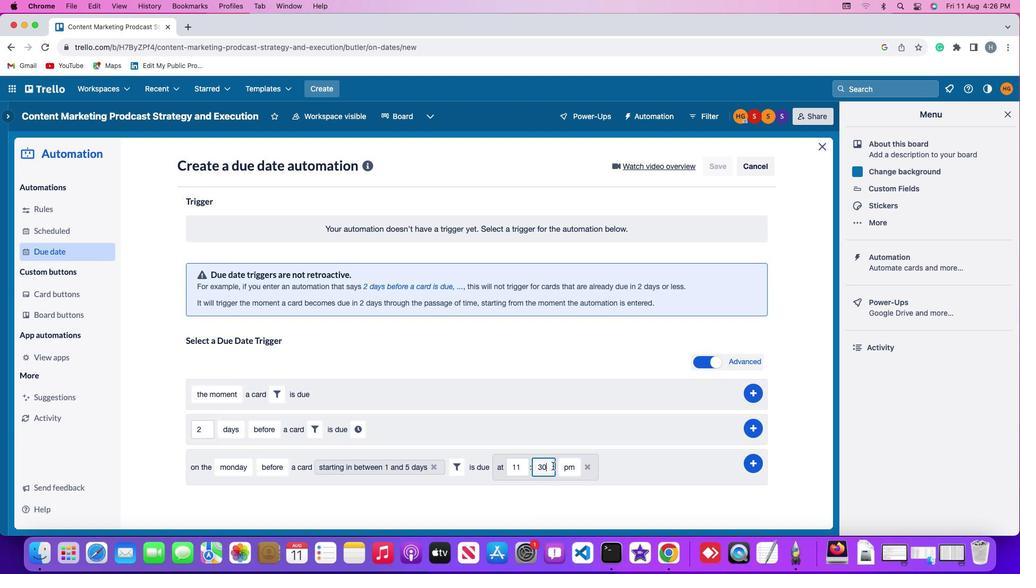 
Action: Key pressed Key.backspaceKey.backspace'0''0'
Screenshot: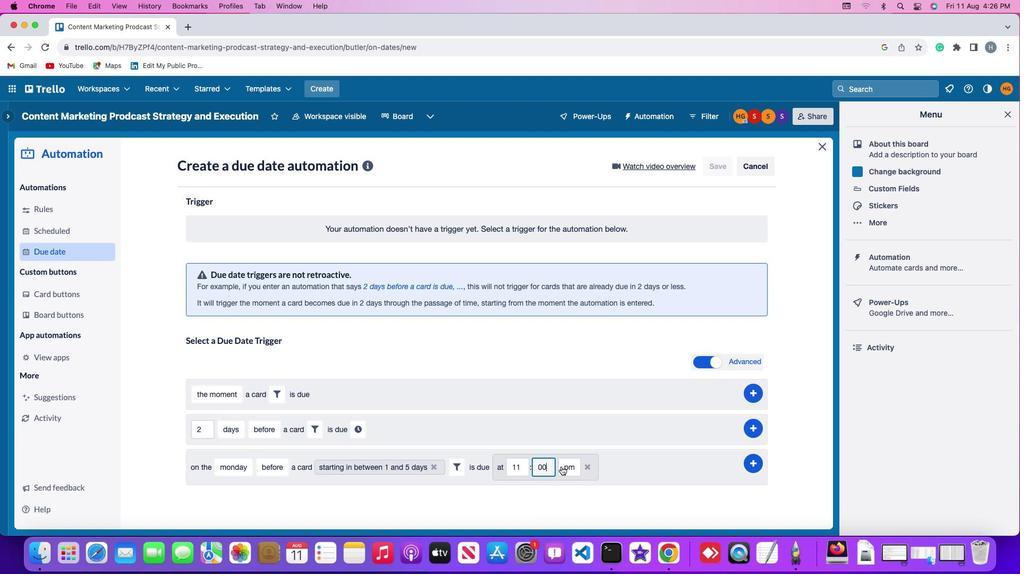 
Action: Mouse moved to (550, 346)
Screenshot: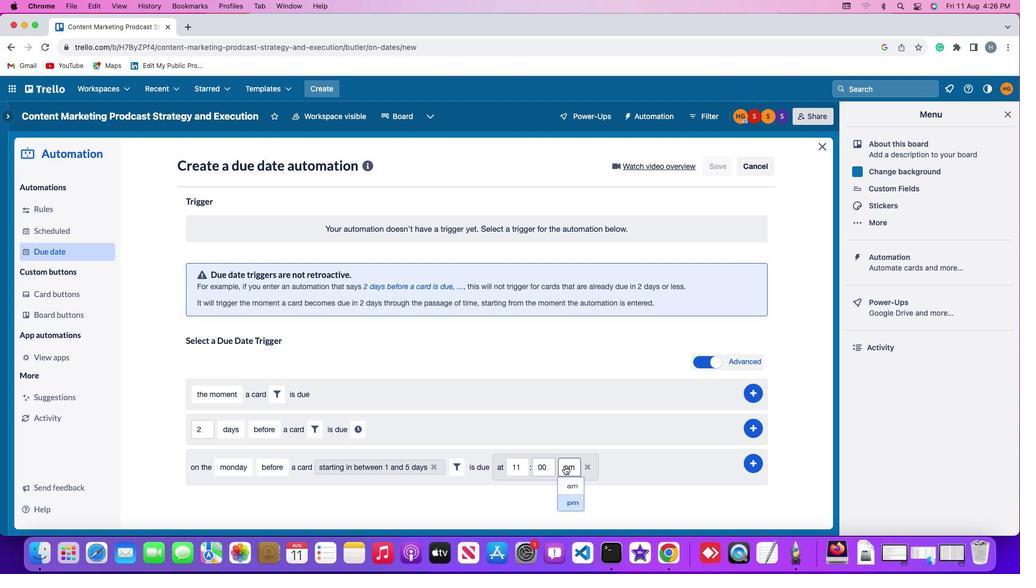 
Action: Mouse pressed left at (550, 346)
Screenshot: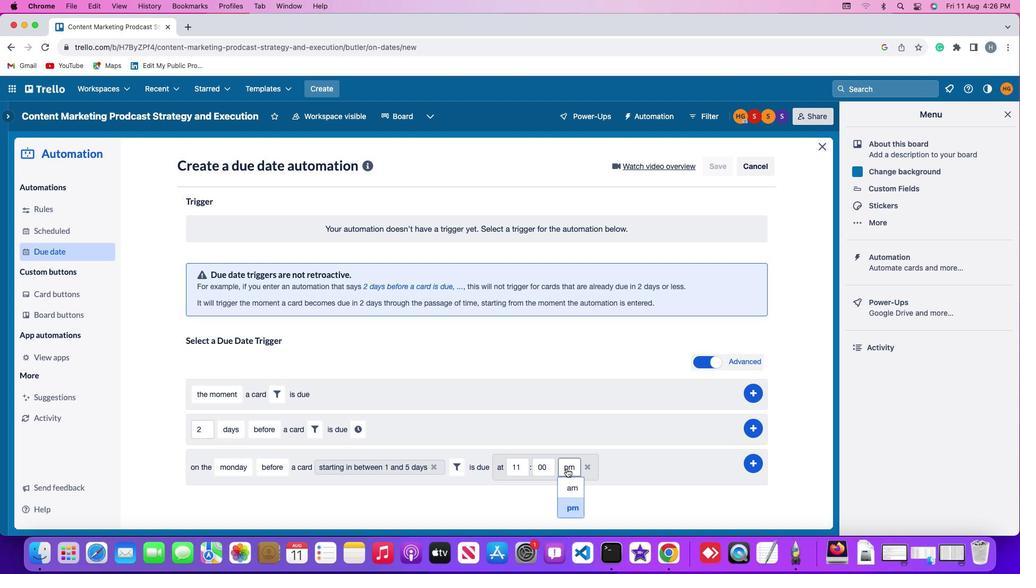
Action: Mouse moved to (554, 355)
Screenshot: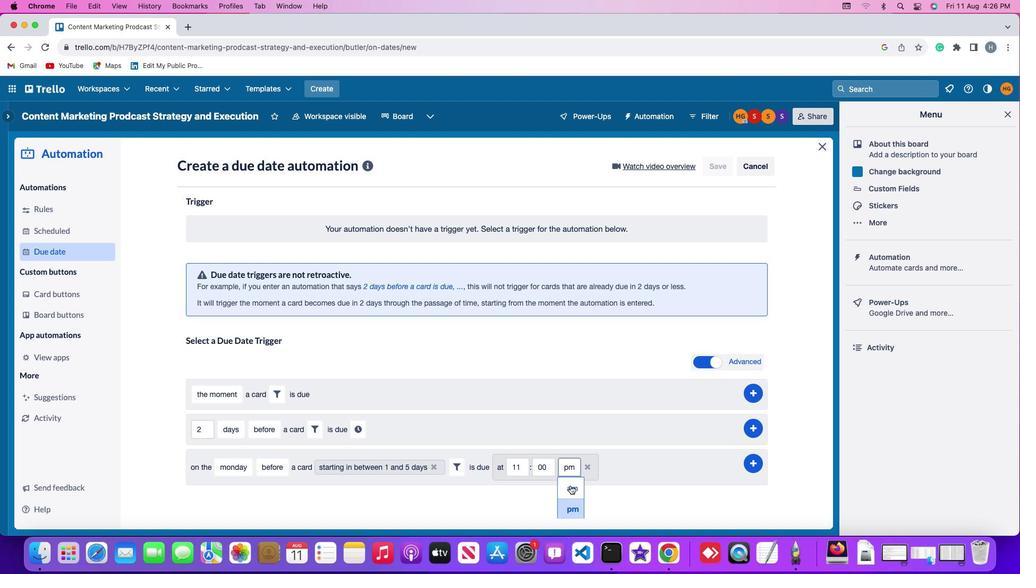 
Action: Mouse pressed left at (554, 355)
Screenshot: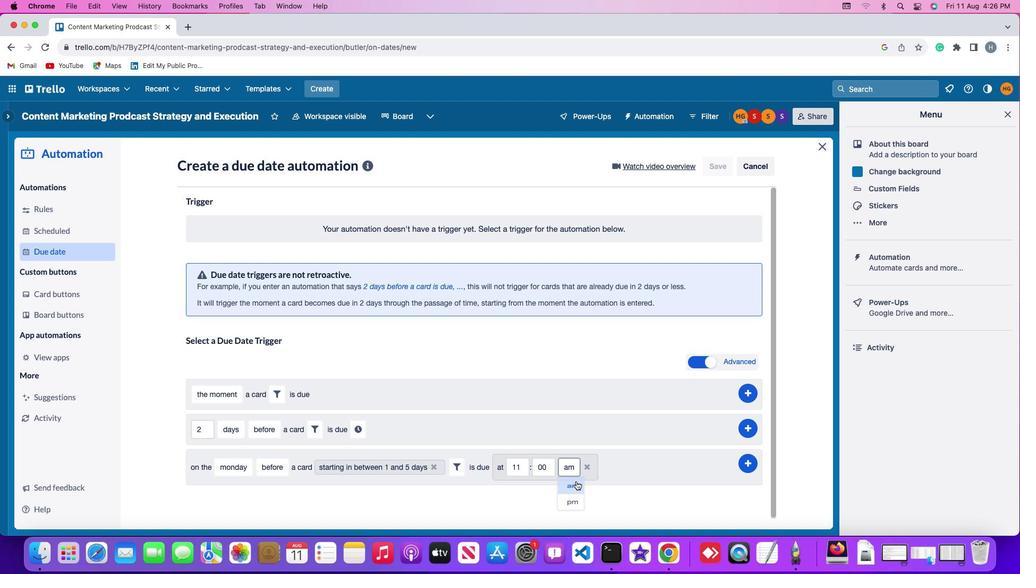 
Action: Mouse moved to (731, 345)
Screenshot: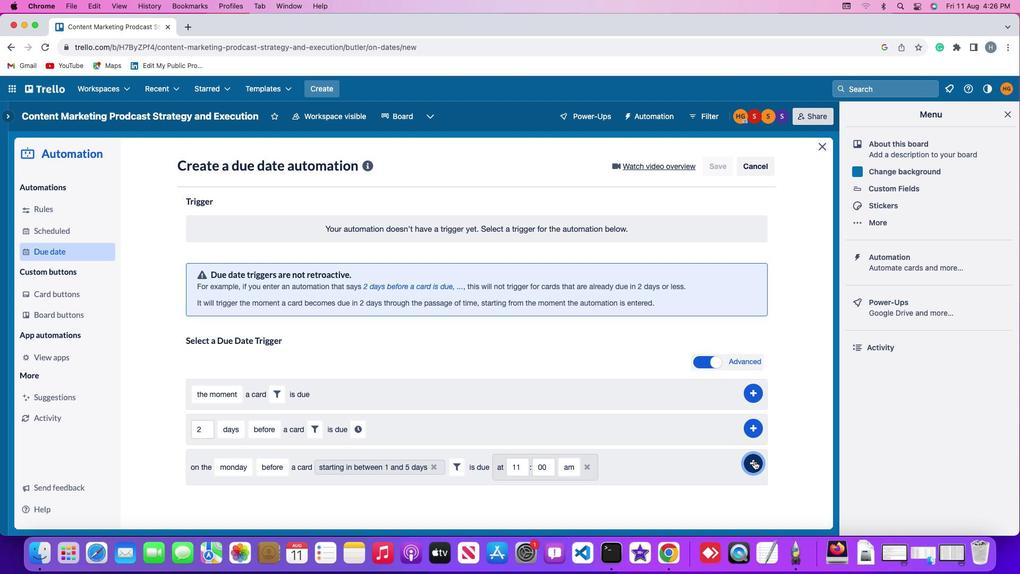 
Action: Mouse pressed left at (731, 345)
Screenshot: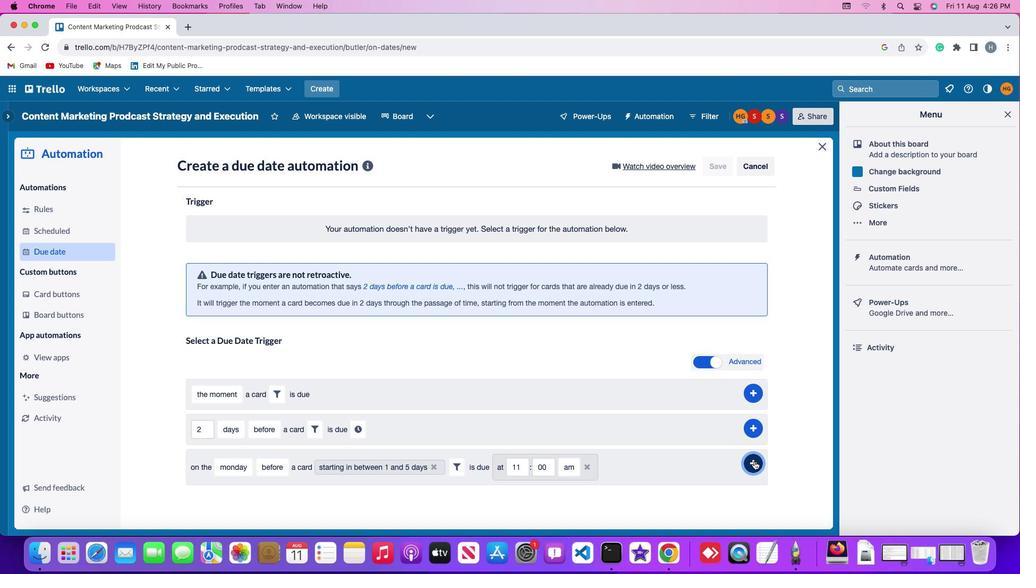 
Action: Mouse moved to (764, 273)
Screenshot: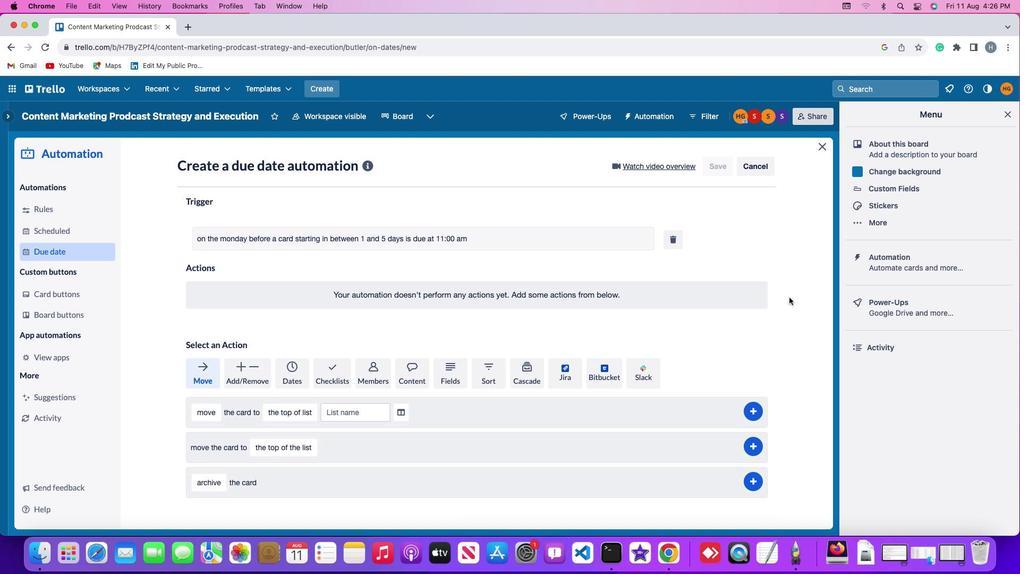 
